 Task: Create a section Lightning Strike and in the section, add a milestone ISO 27001 Certification in the project Brighten
Action: Mouse moved to (718, 451)
Screenshot: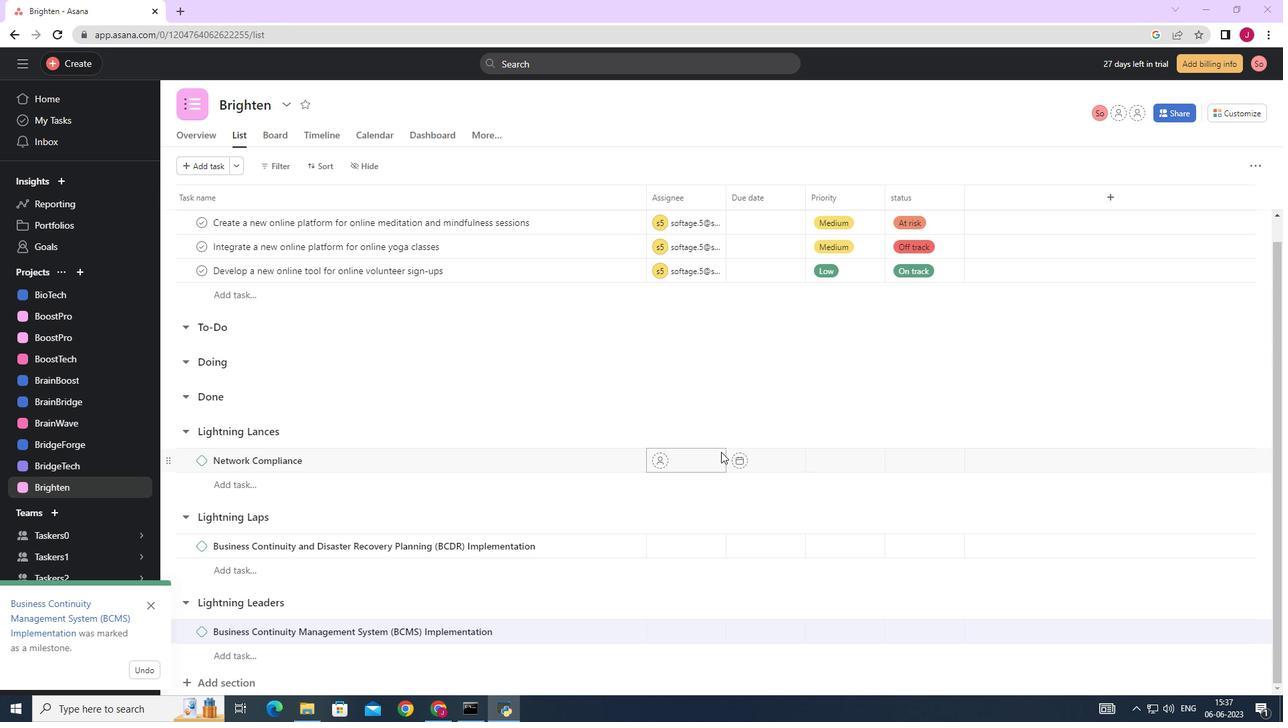 
Action: Mouse scrolled (720, 451) with delta (0, 0)
Screenshot: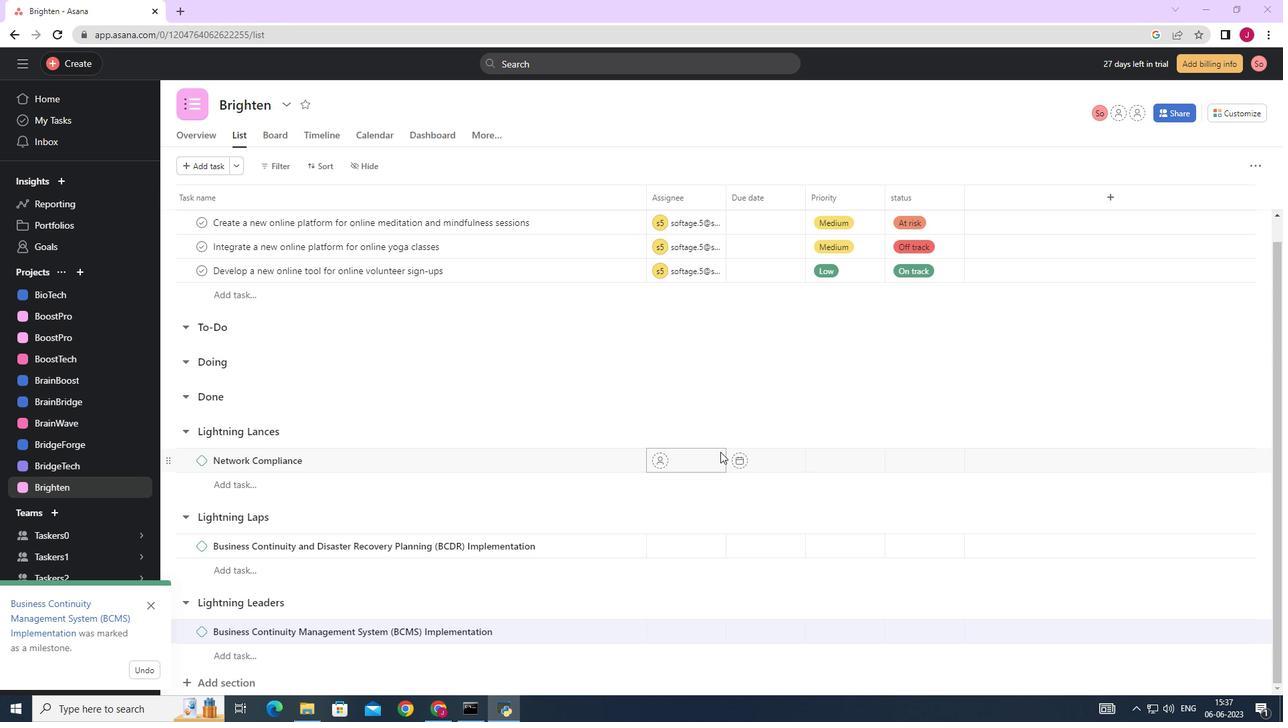 
Action: Mouse moved to (718, 451)
Screenshot: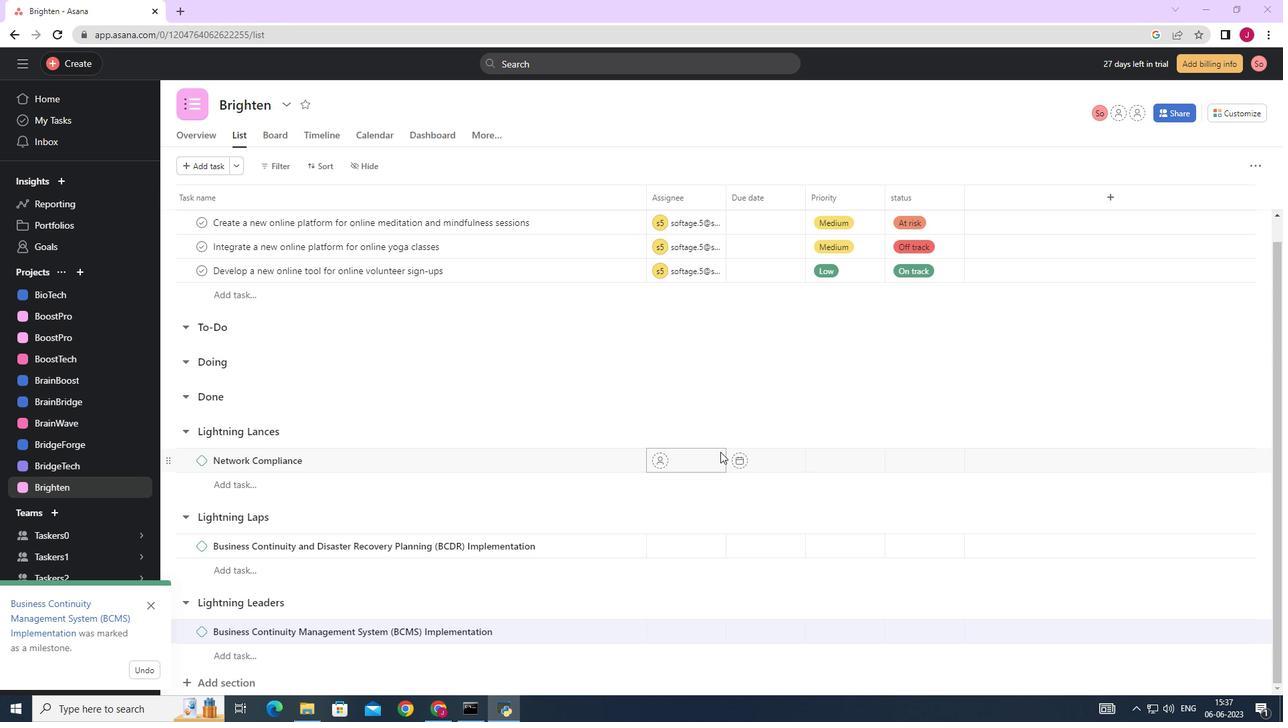 
Action: Mouse scrolled (718, 451) with delta (0, 0)
Screenshot: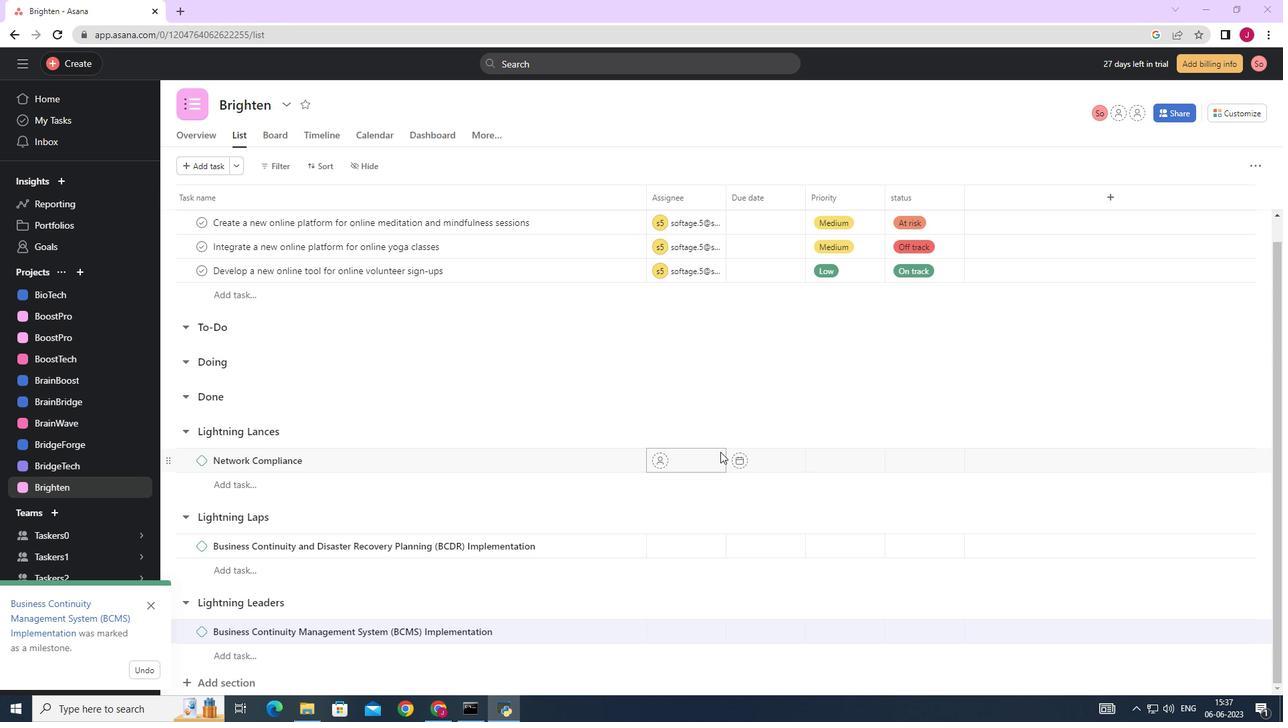 
Action: Mouse scrolled (718, 451) with delta (0, 0)
Screenshot: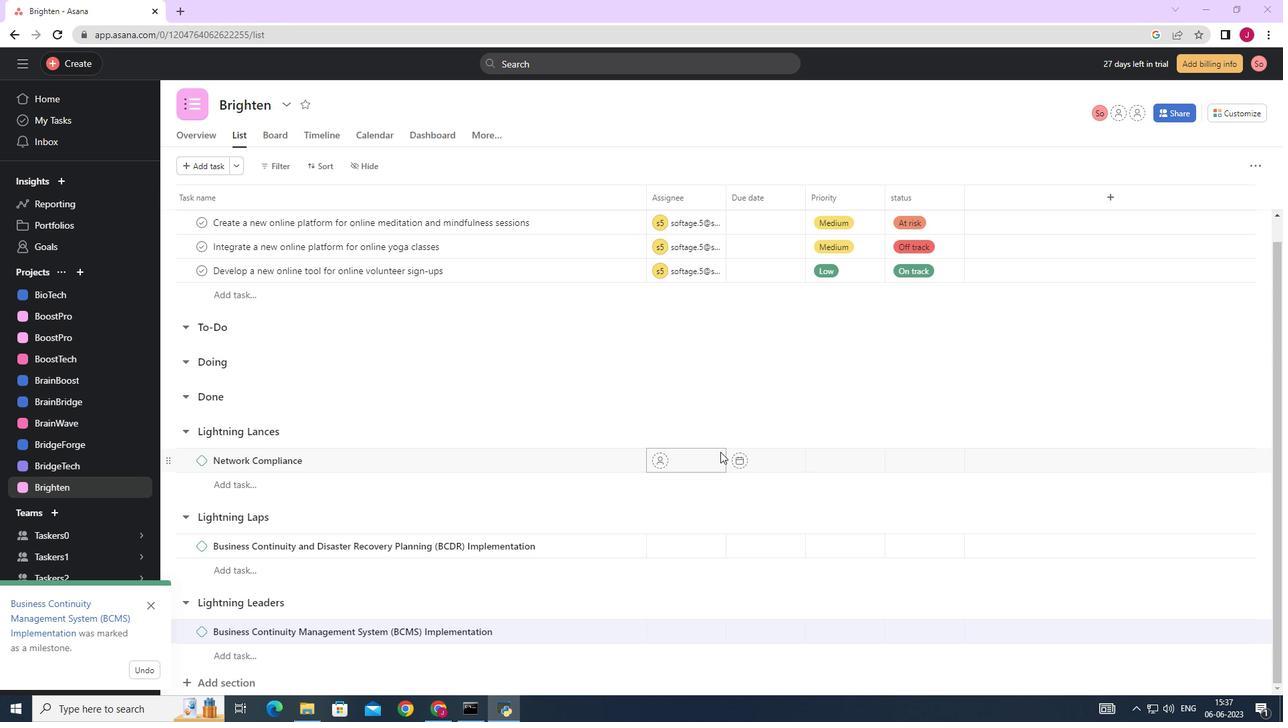 
Action: Mouse moved to (607, 510)
Screenshot: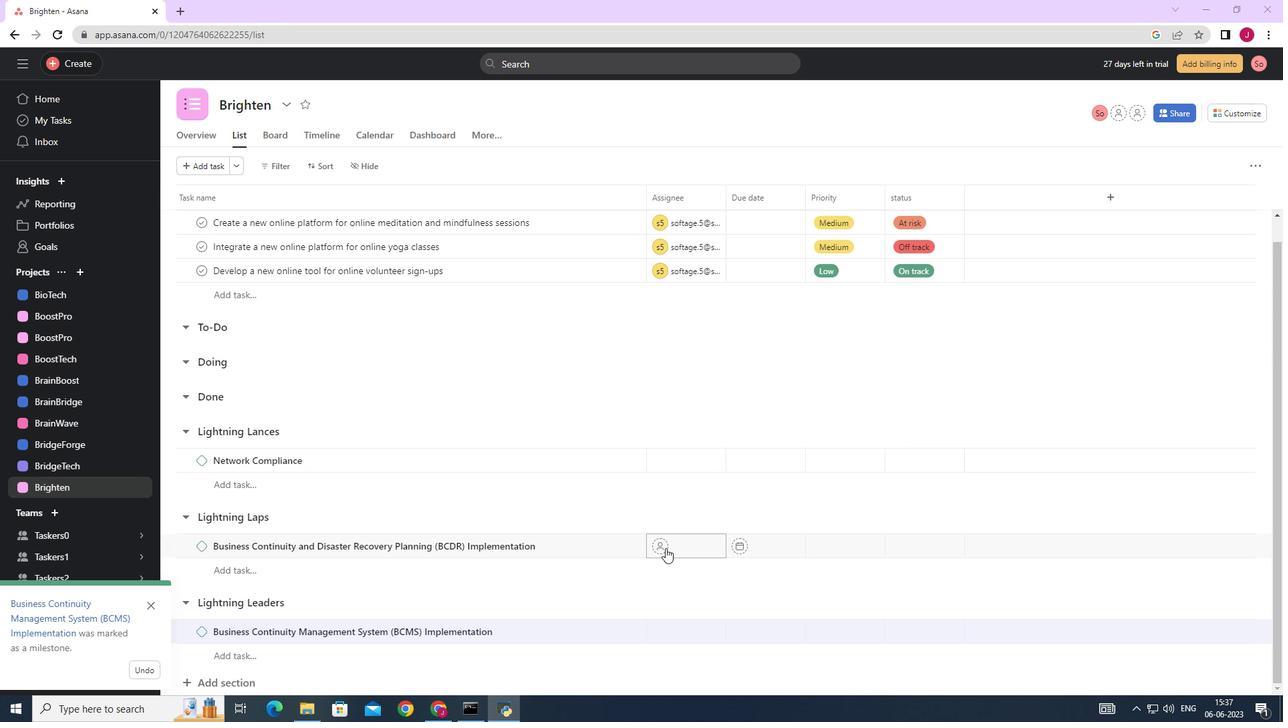 
Action: Mouse scrolled (607, 510) with delta (0, 0)
Screenshot: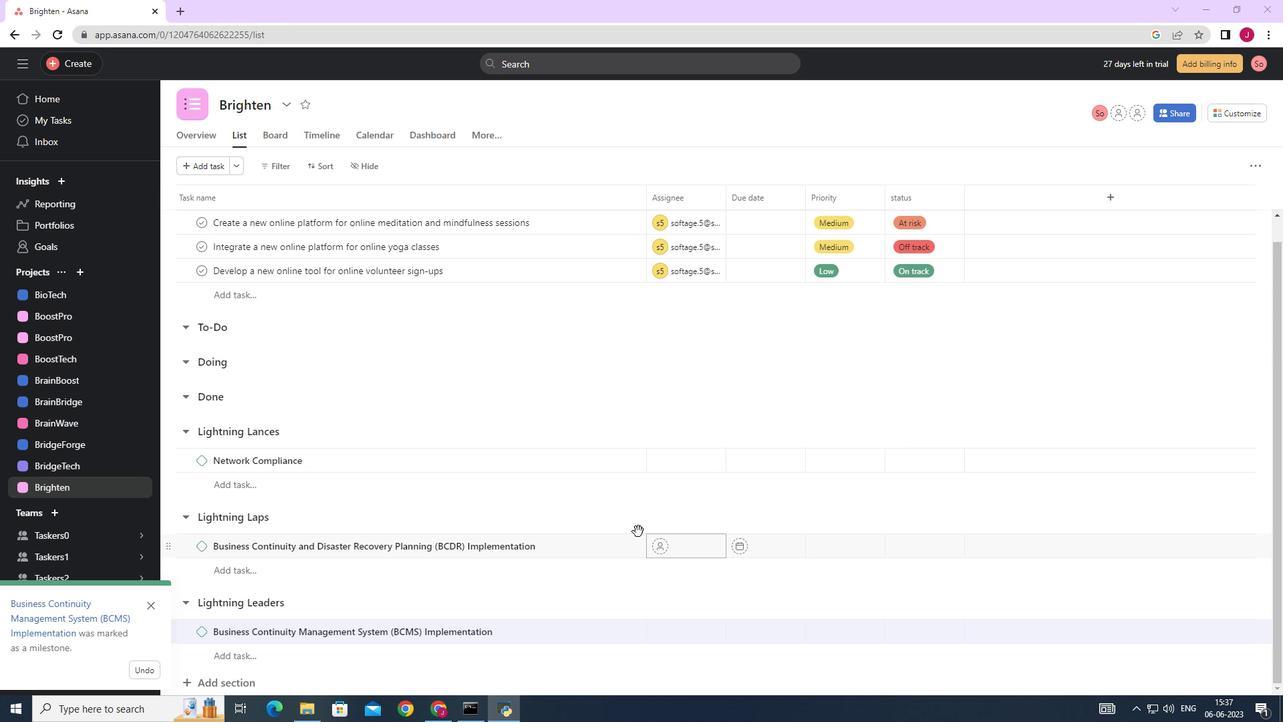 
Action: Mouse moved to (607, 510)
Screenshot: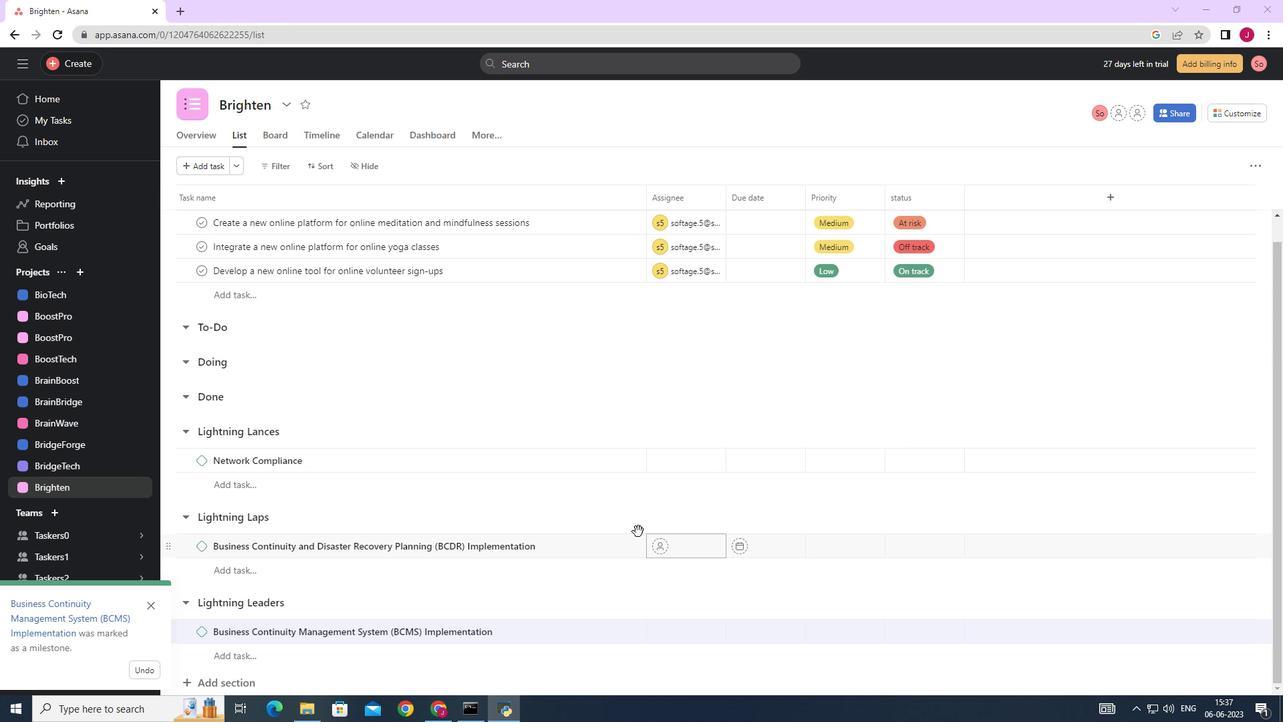 
Action: Mouse scrolled (607, 510) with delta (0, 0)
Screenshot: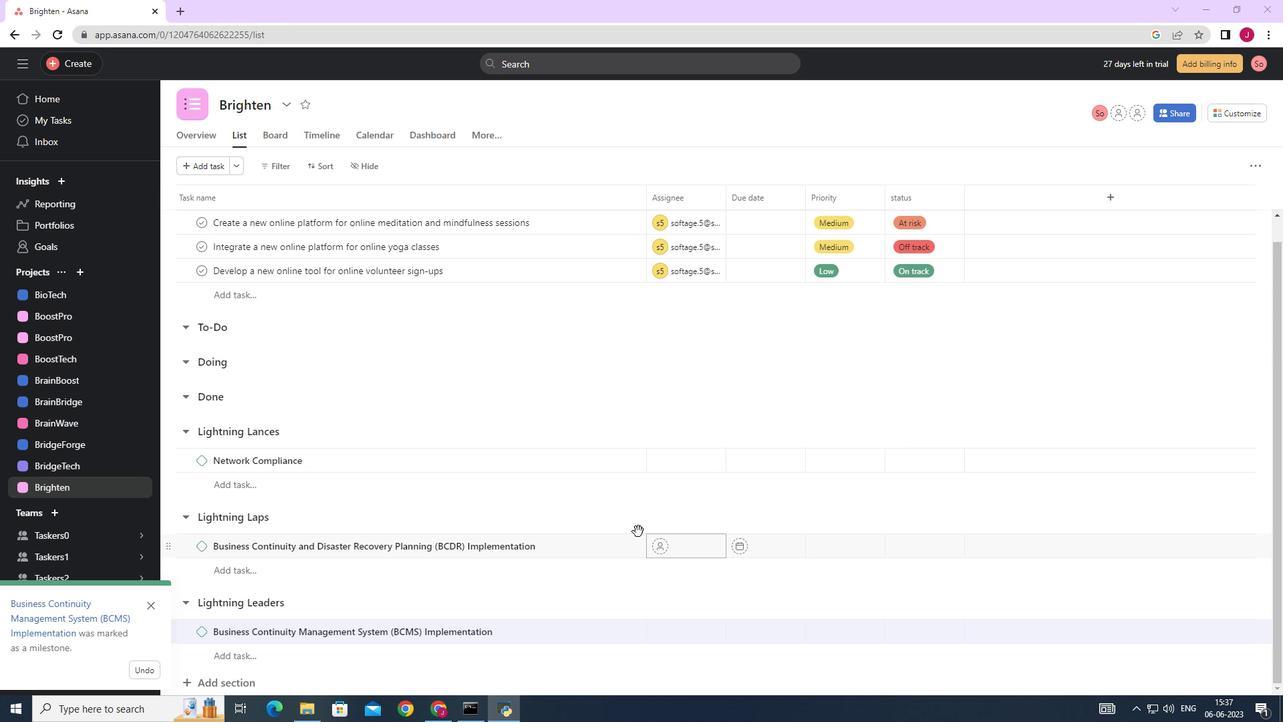 
Action: Mouse scrolled (607, 510) with delta (0, 0)
Screenshot: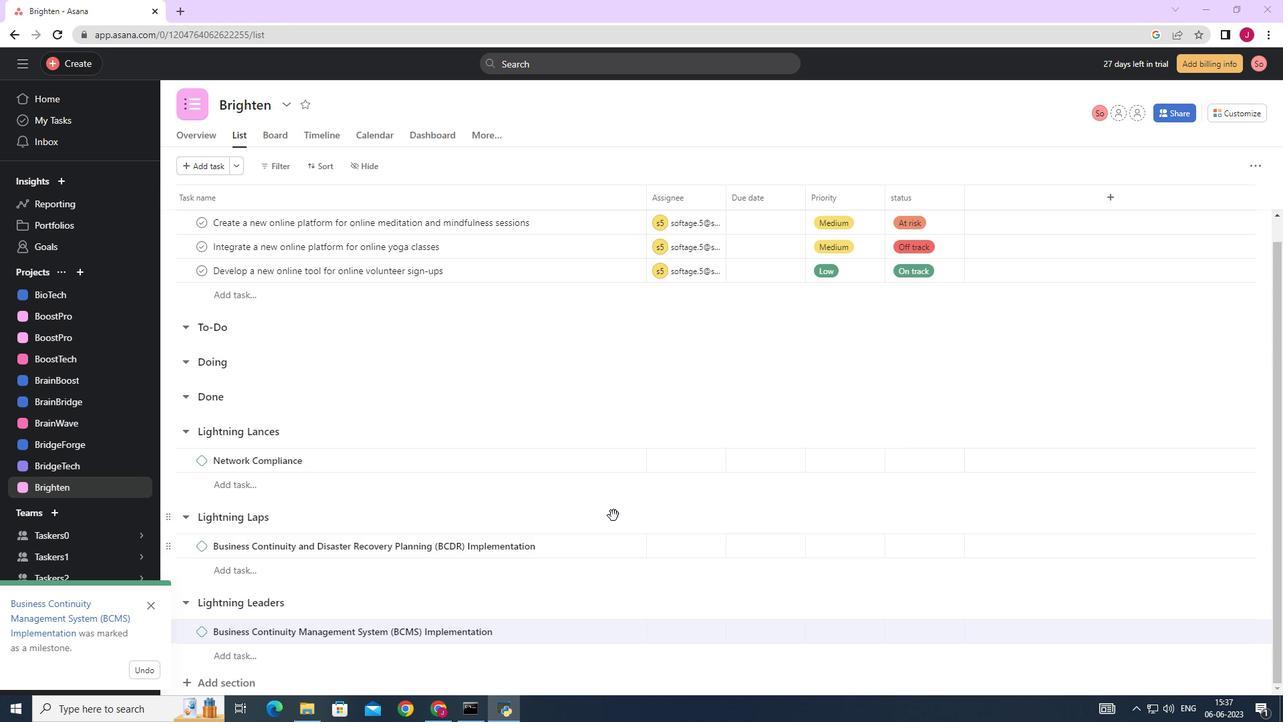 
Action: Mouse scrolled (607, 510) with delta (0, 0)
Screenshot: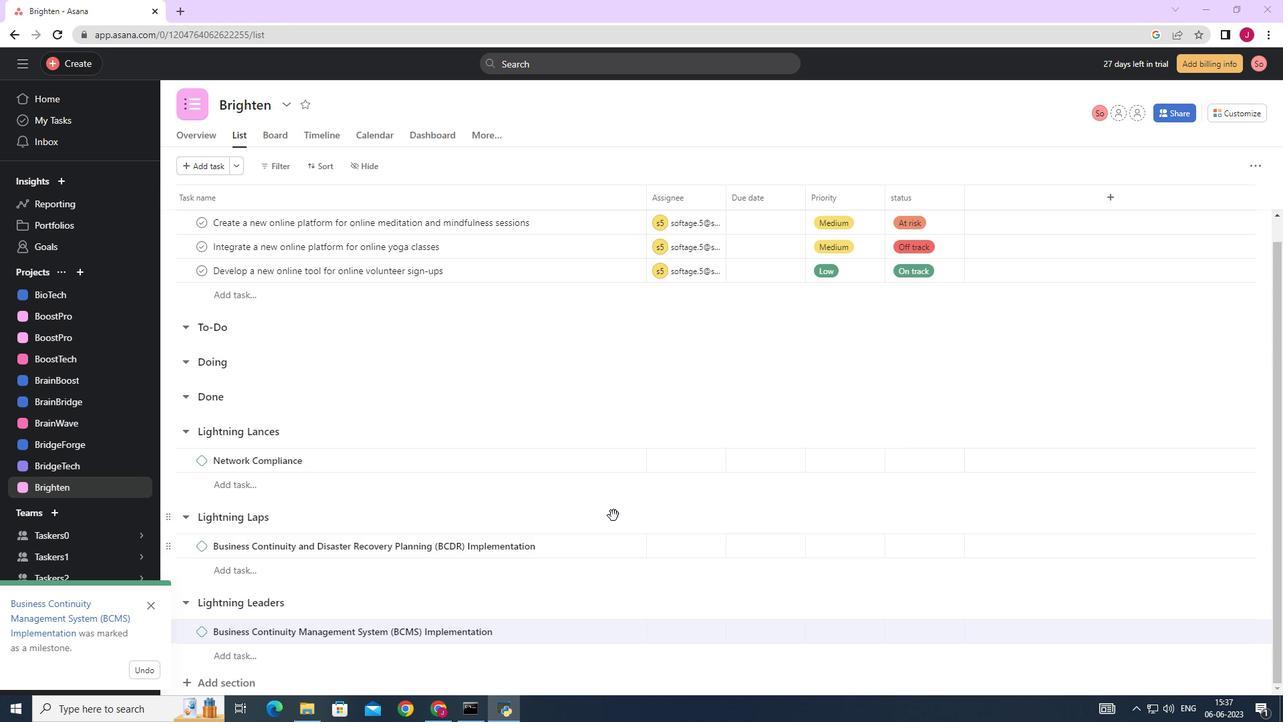 
Action: Mouse moved to (606, 508)
Screenshot: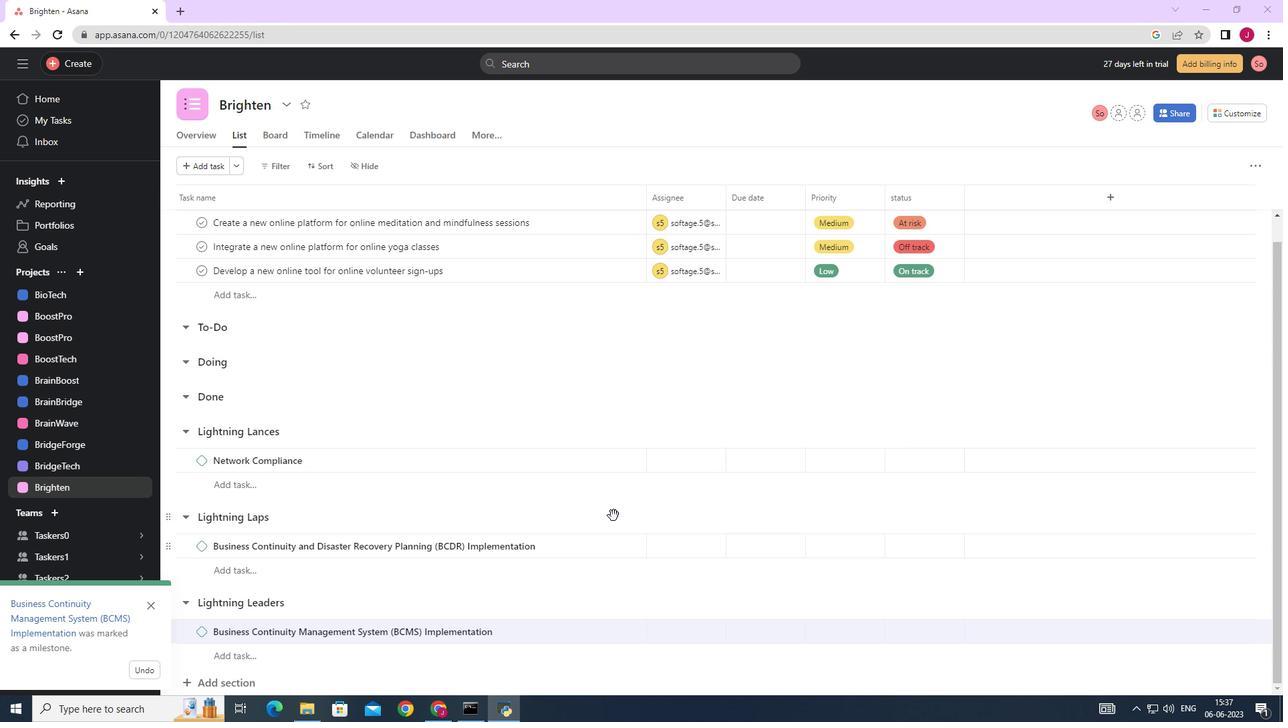 
Action: Mouse scrolled (606, 507) with delta (0, 0)
Screenshot: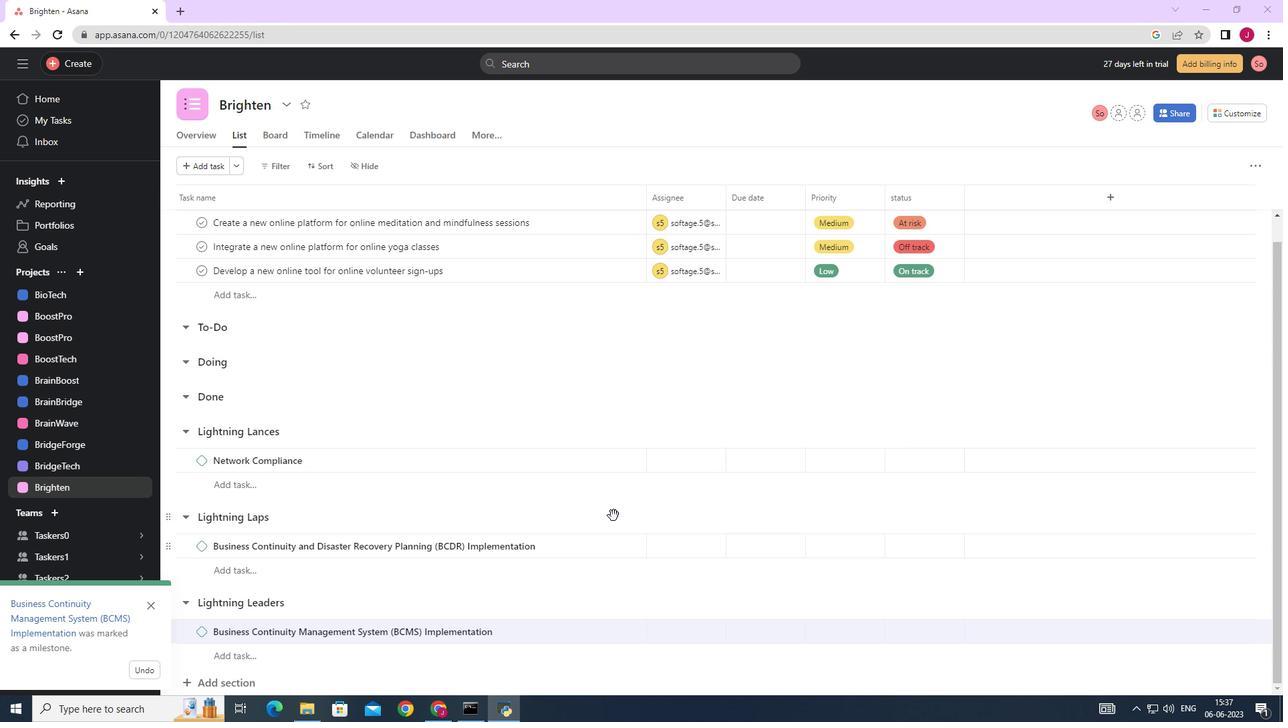 
Action: Mouse moved to (602, 504)
Screenshot: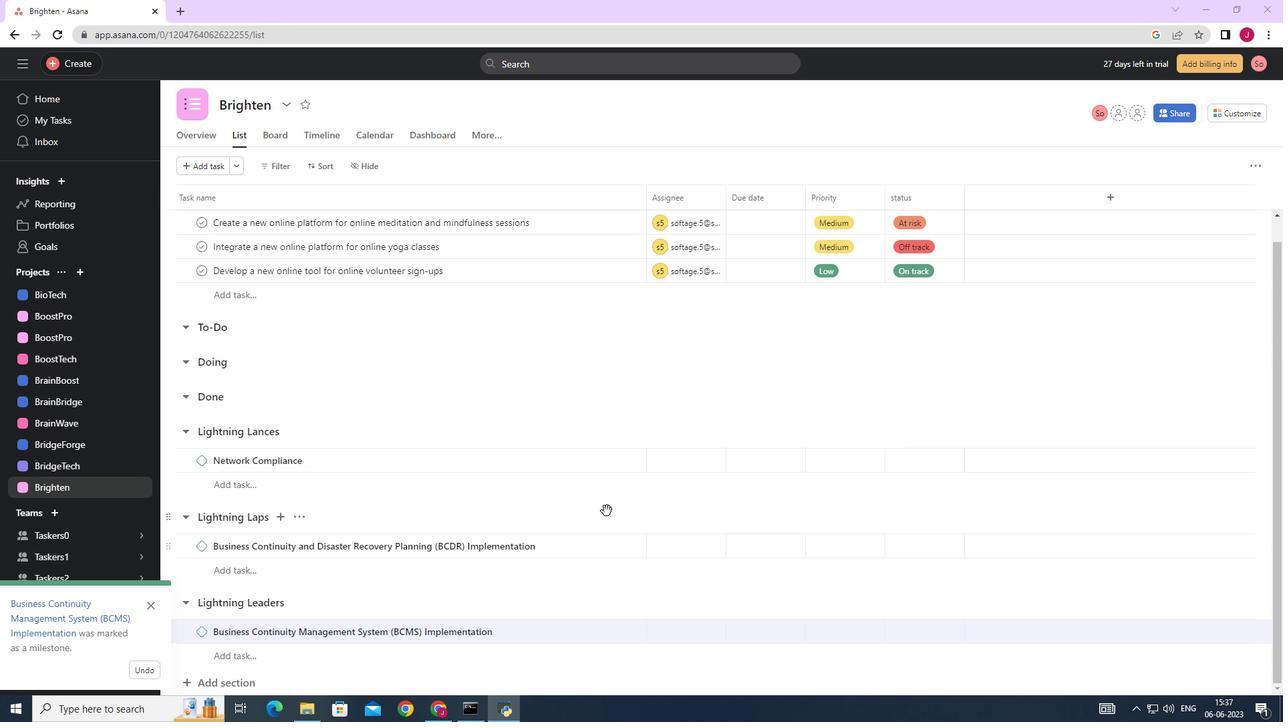 
Action: Mouse scrolled (602, 504) with delta (0, 0)
Screenshot: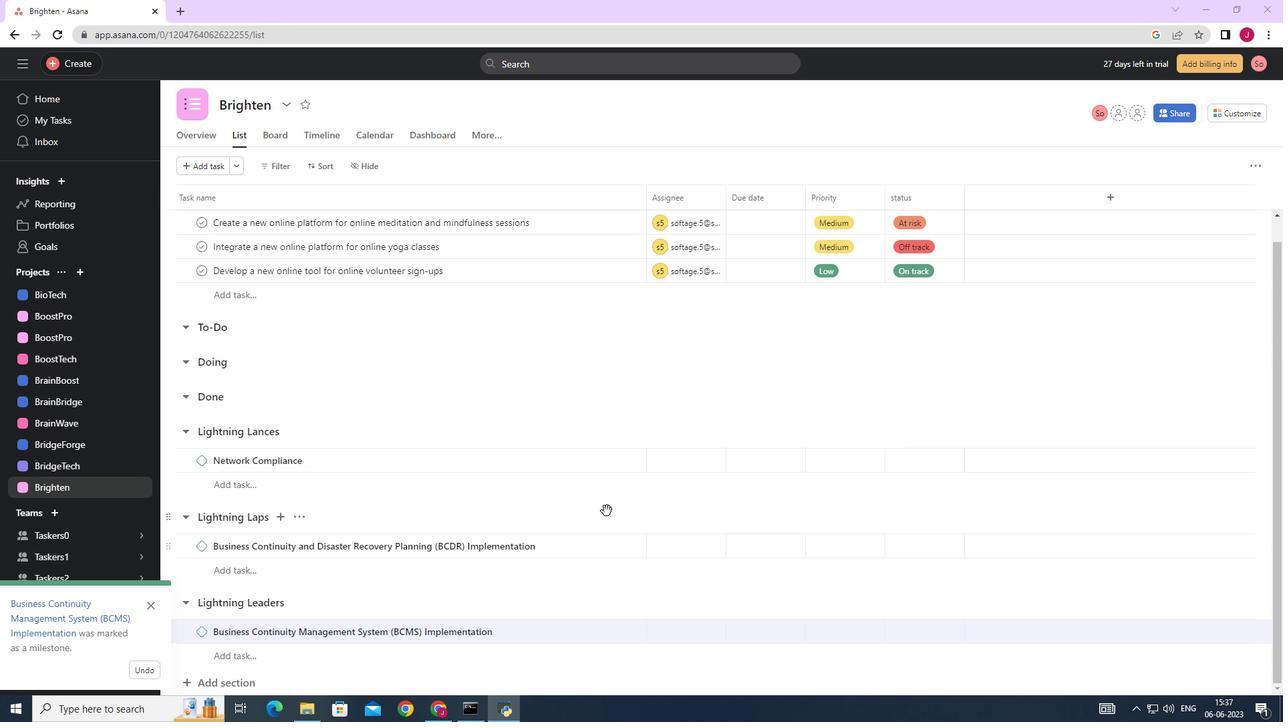 
Action: Mouse moved to (155, 603)
Screenshot: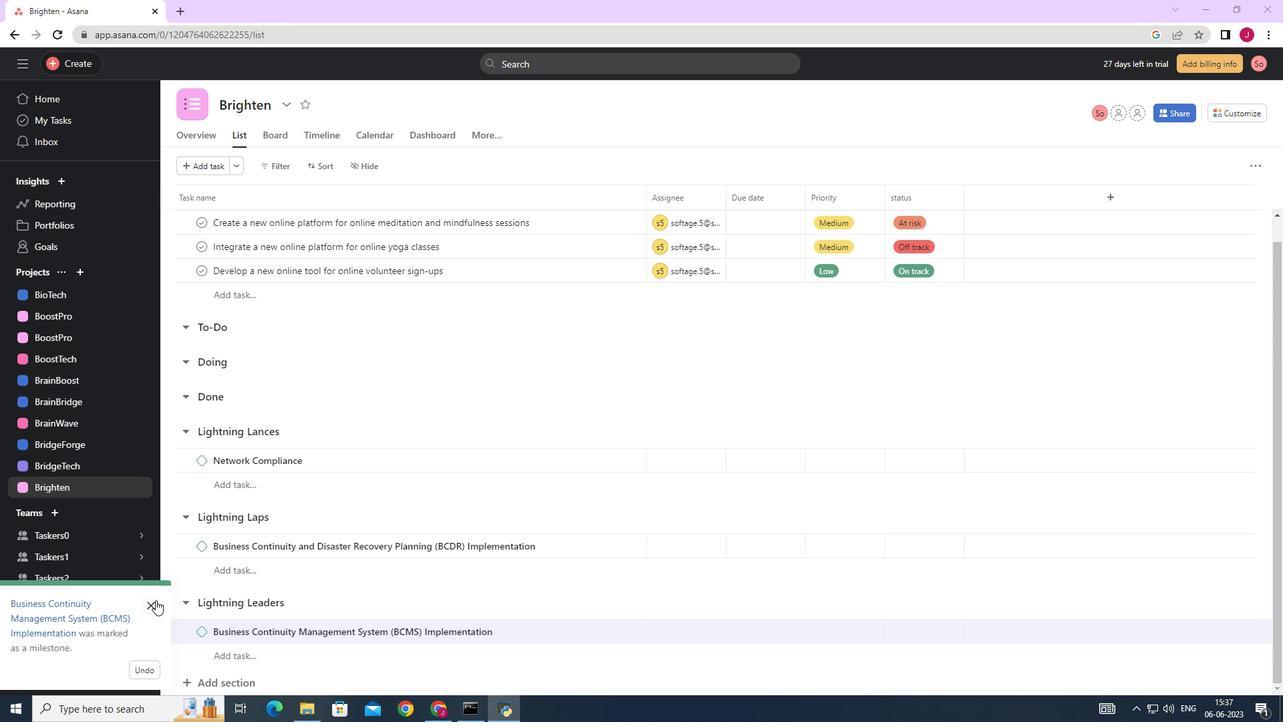 
Action: Mouse pressed left at (155, 603)
Screenshot: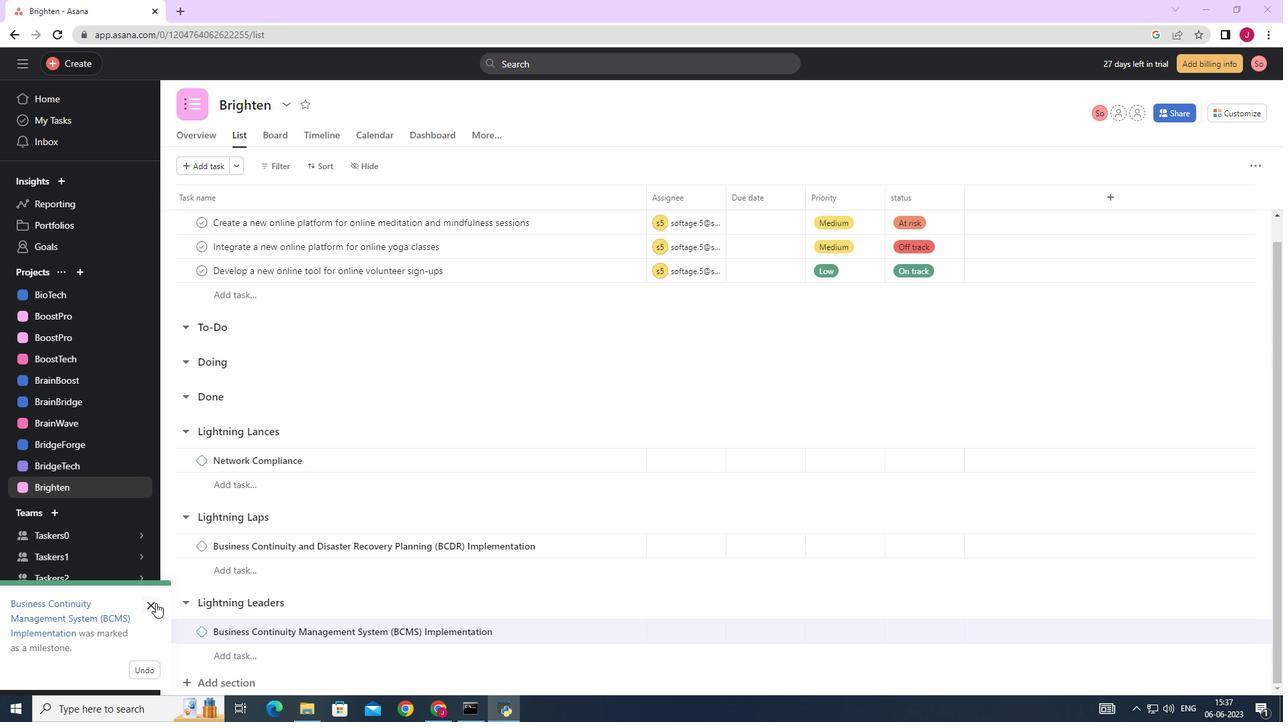 
Action: Mouse moved to (326, 560)
Screenshot: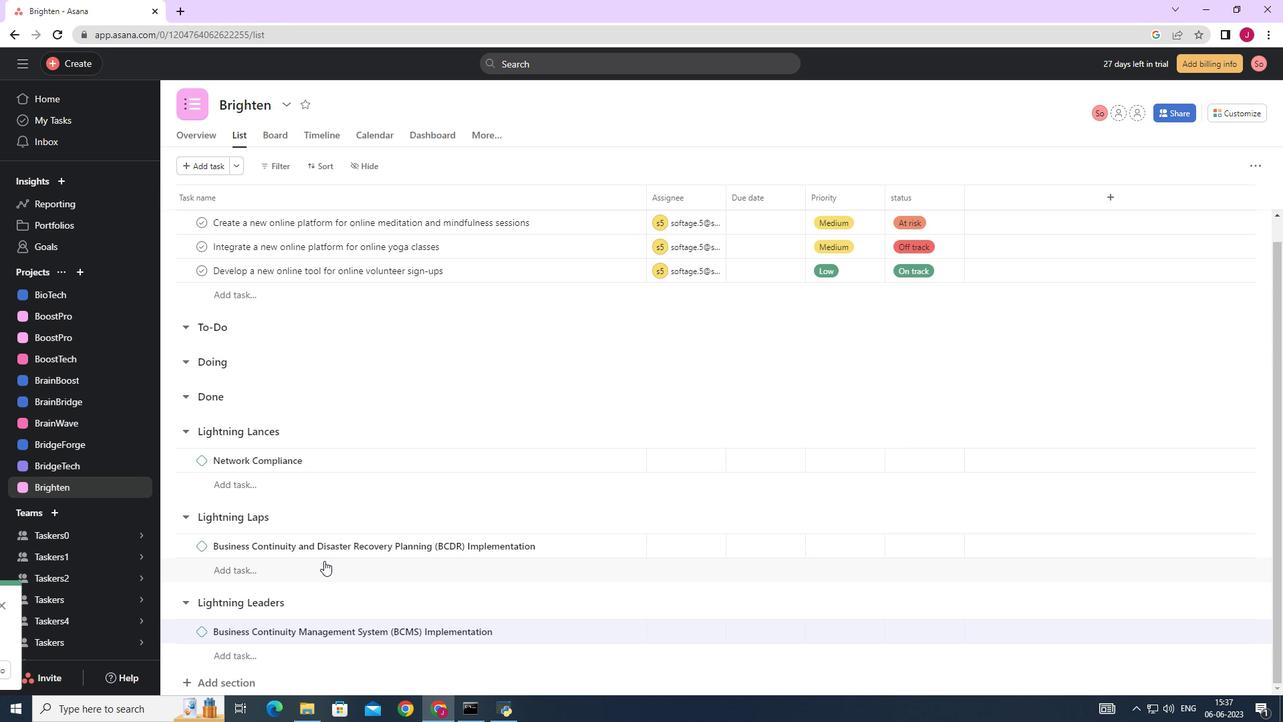 
Action: Mouse scrolled (326, 559) with delta (0, 0)
Screenshot: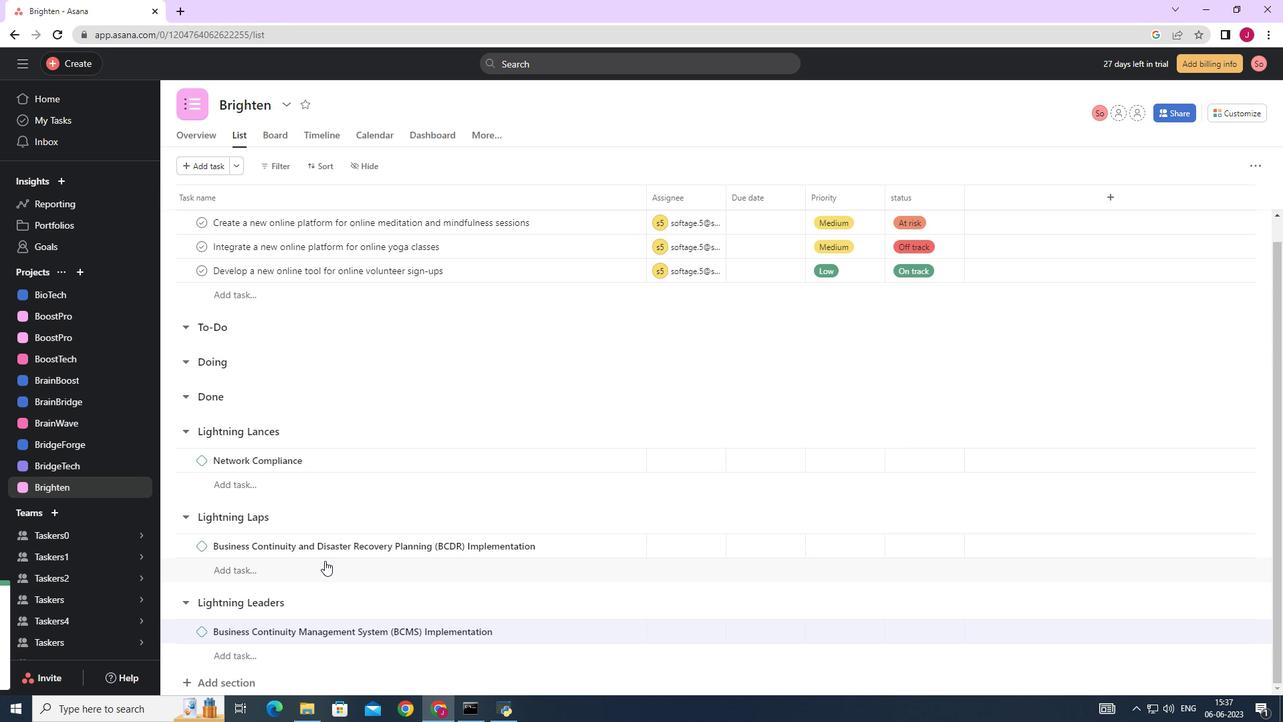 
Action: Mouse scrolled (326, 559) with delta (0, 0)
Screenshot: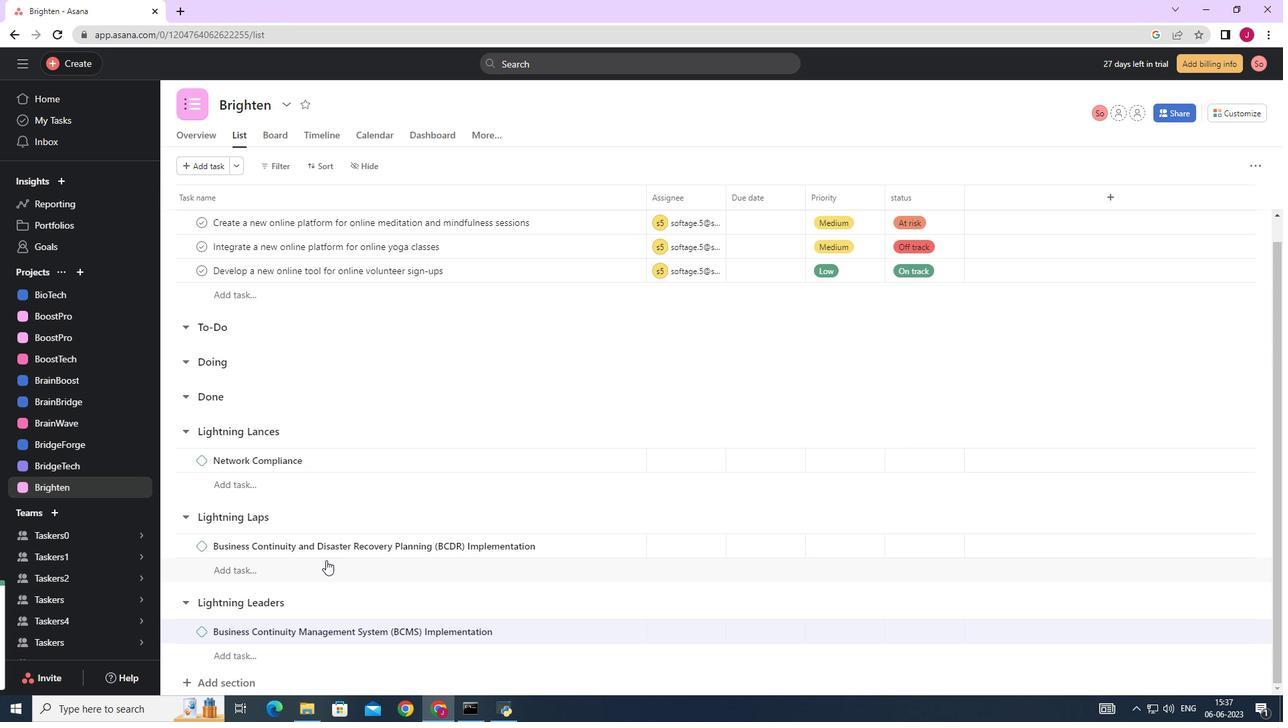 
Action: Mouse scrolled (326, 559) with delta (0, 0)
Screenshot: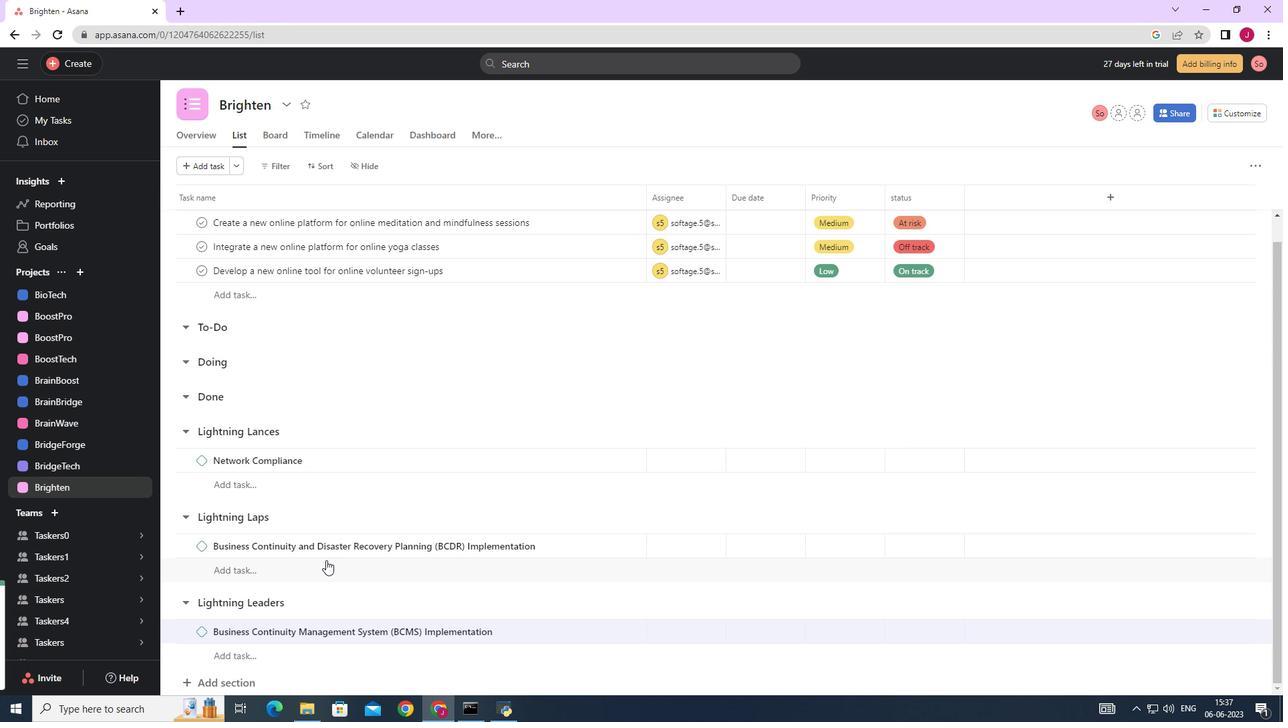 
Action: Mouse scrolled (326, 559) with delta (0, 0)
Screenshot: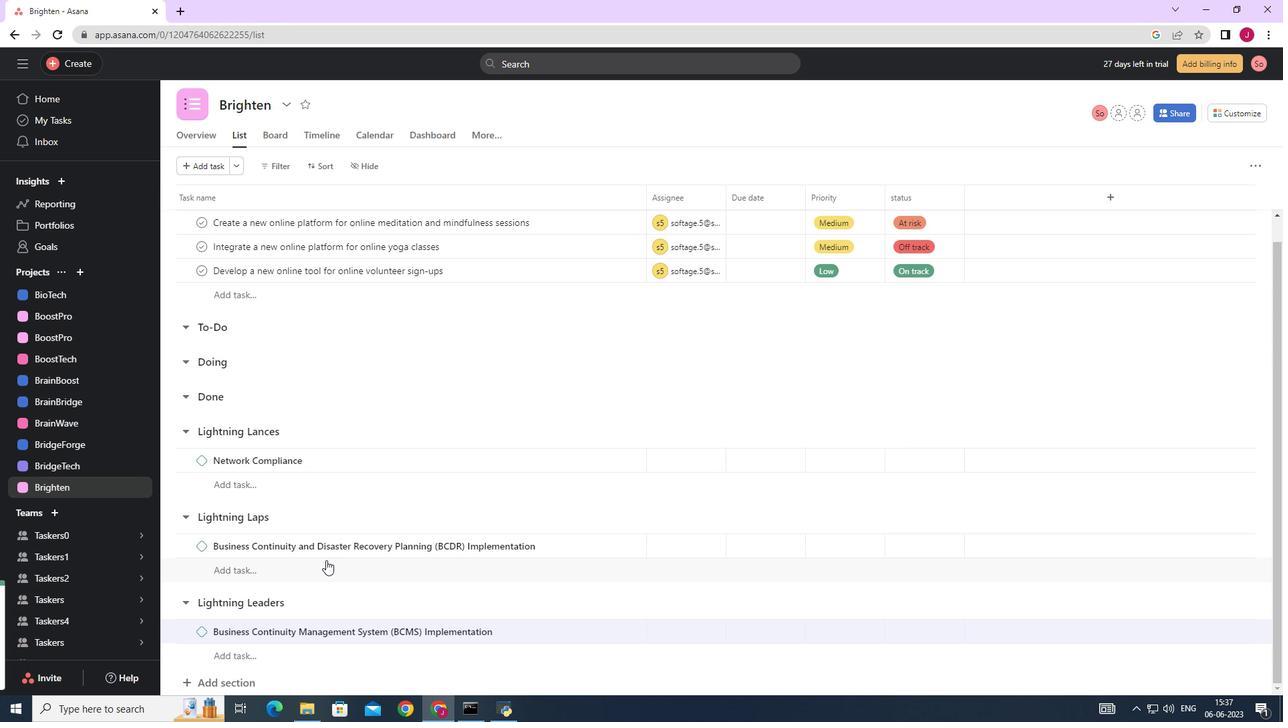 
Action: Mouse scrolled (326, 559) with delta (0, 0)
Screenshot: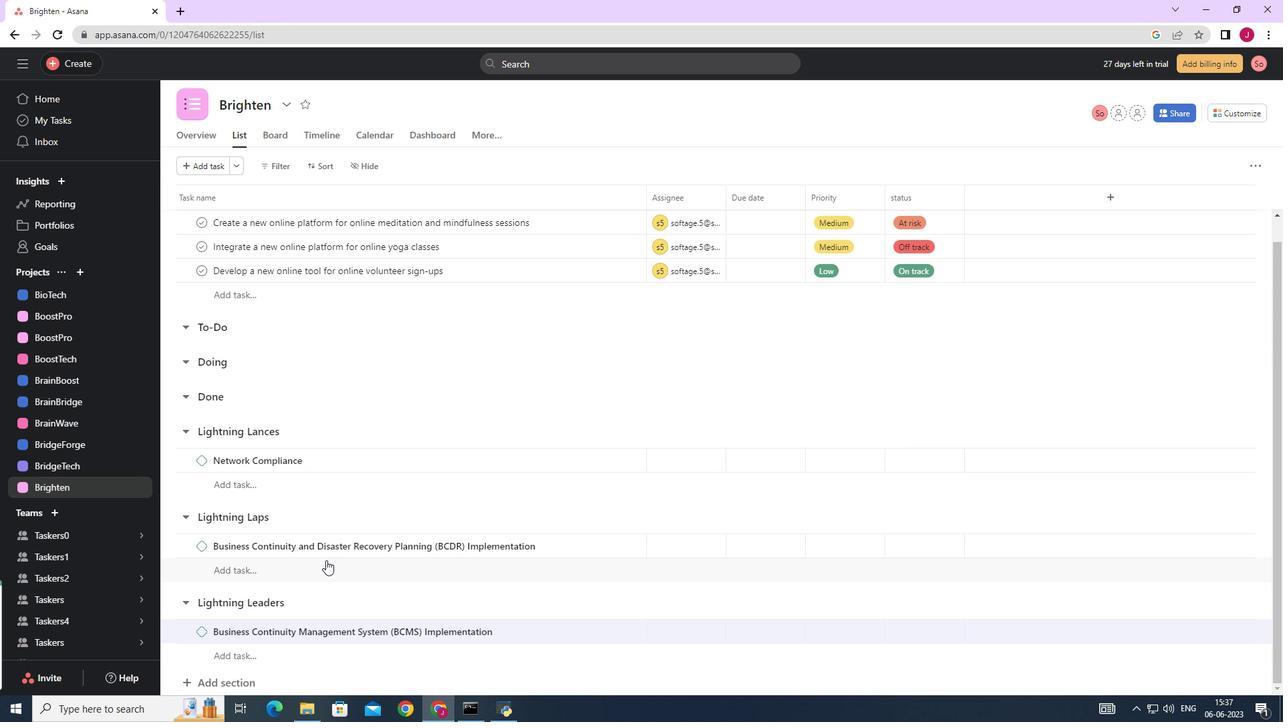 
Action: Mouse moved to (236, 678)
Screenshot: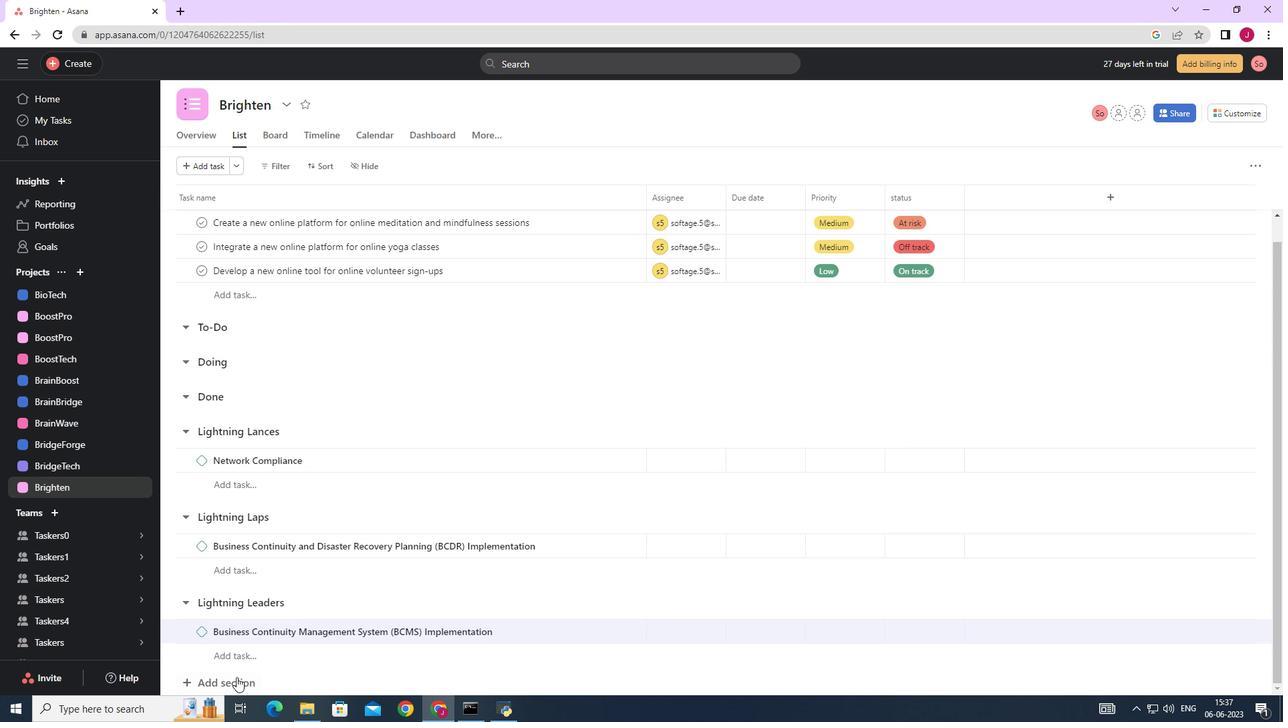 
Action: Mouse pressed left at (236, 678)
Screenshot: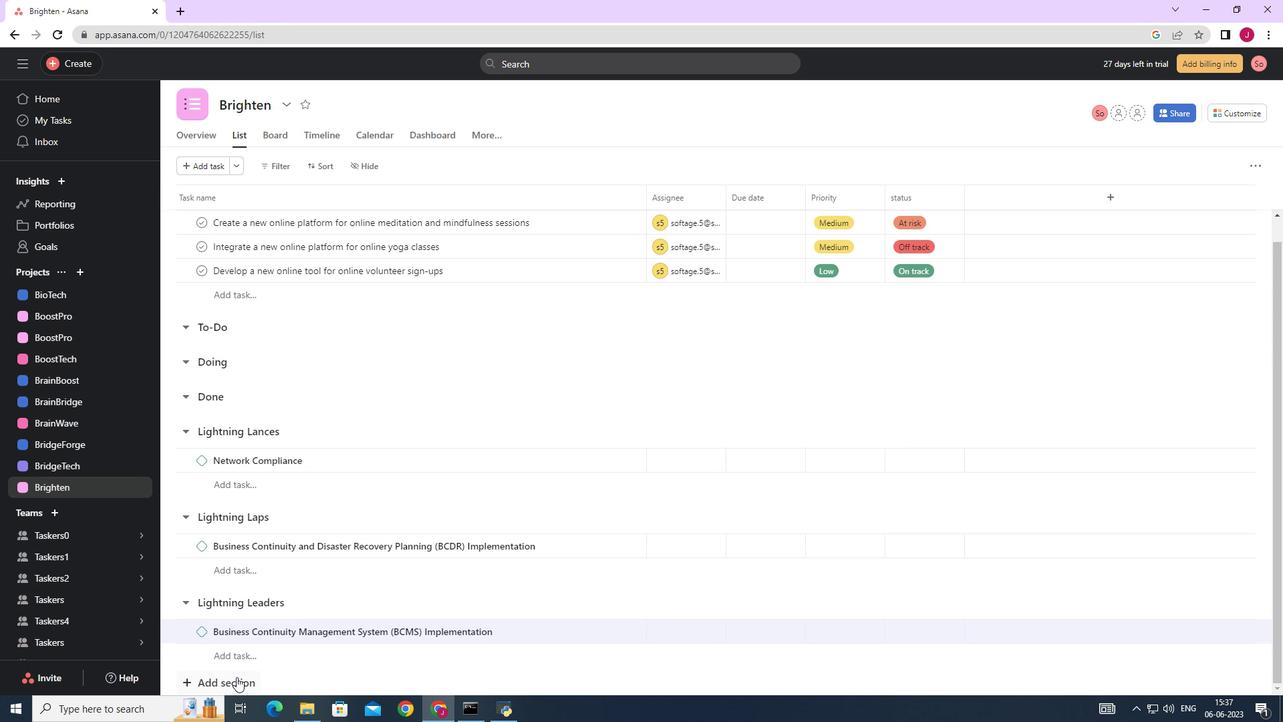 
Action: Mouse moved to (247, 672)
Screenshot: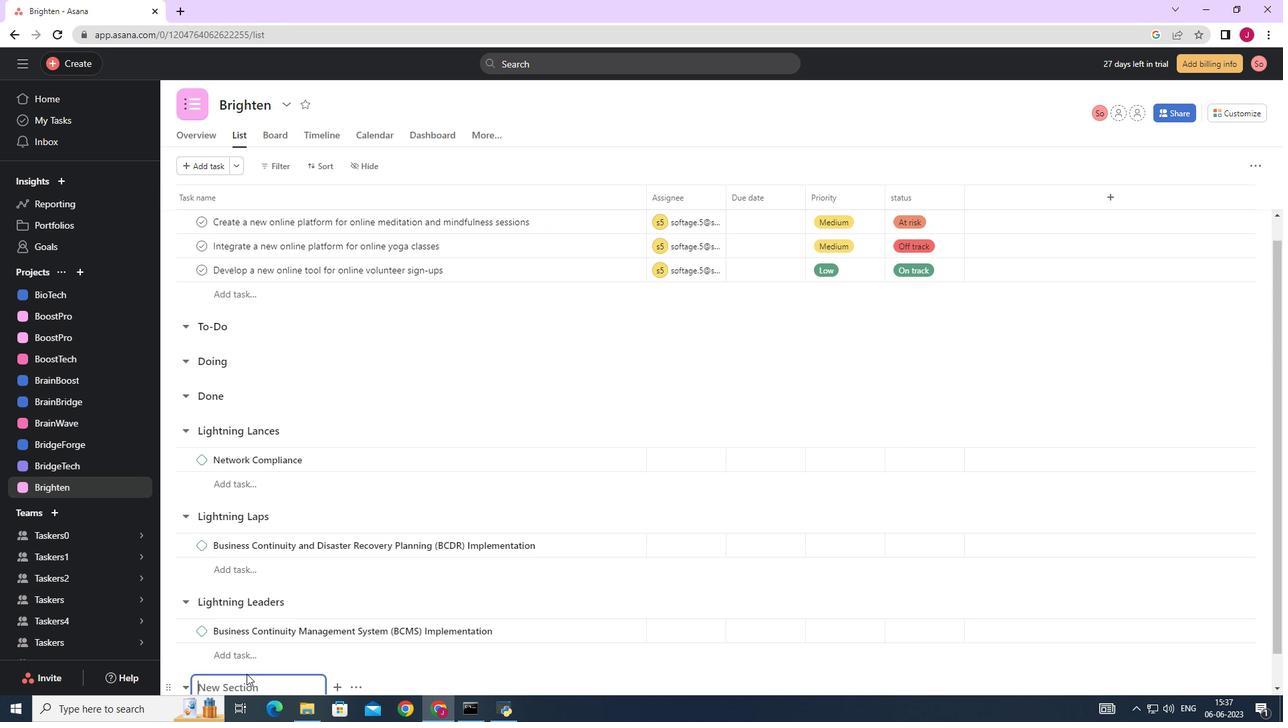 
Action: Mouse scrolled (247, 671) with delta (0, 0)
Screenshot: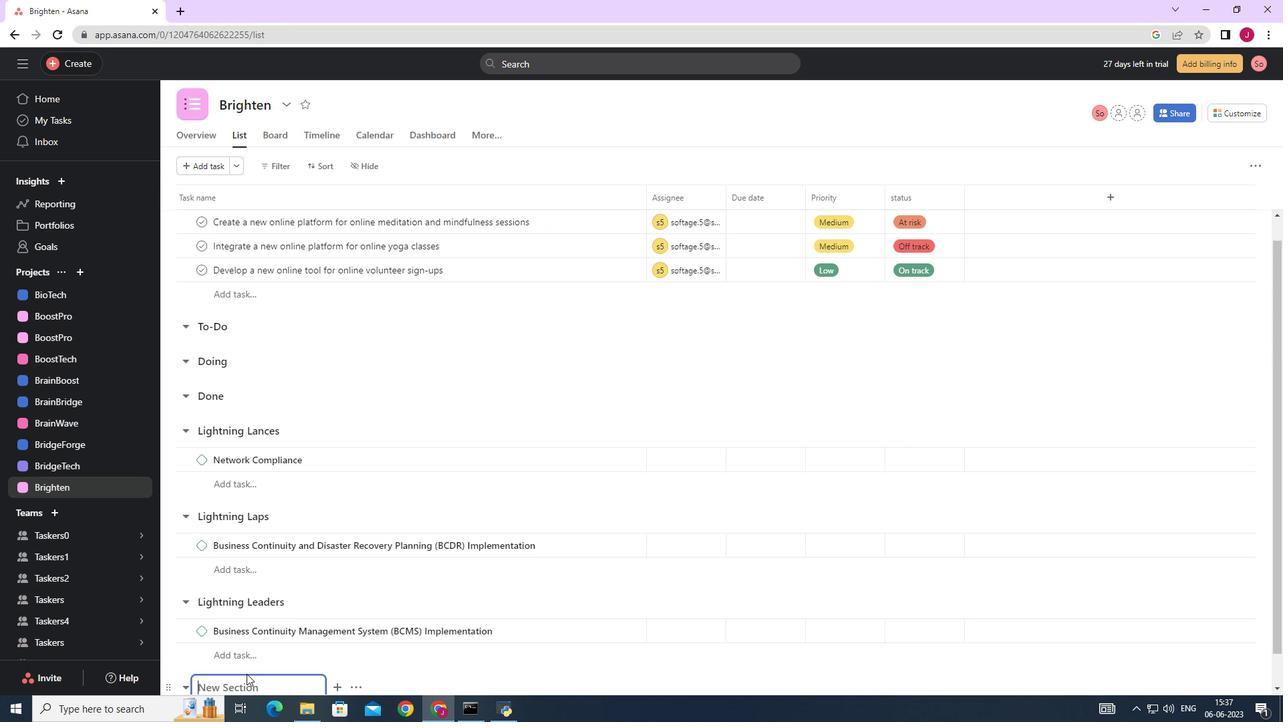 
Action: Mouse scrolled (247, 671) with delta (0, 0)
Screenshot: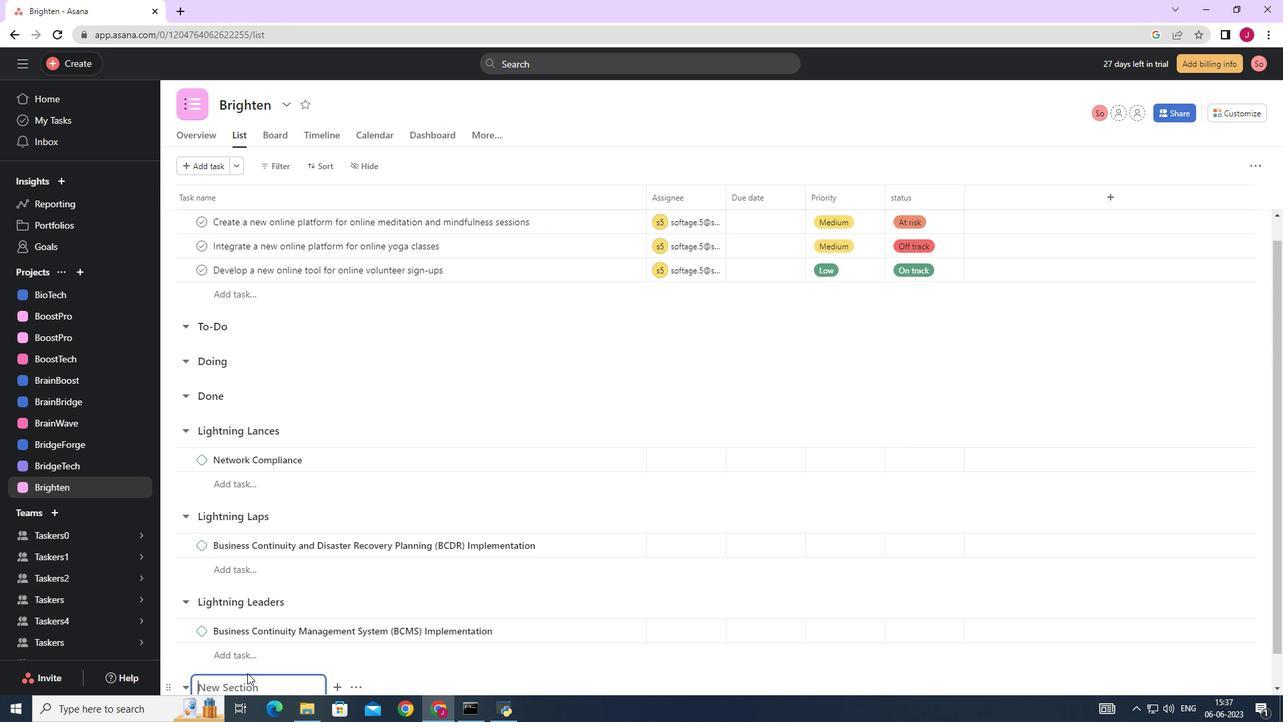 
Action: Mouse scrolled (247, 671) with delta (0, 0)
Screenshot: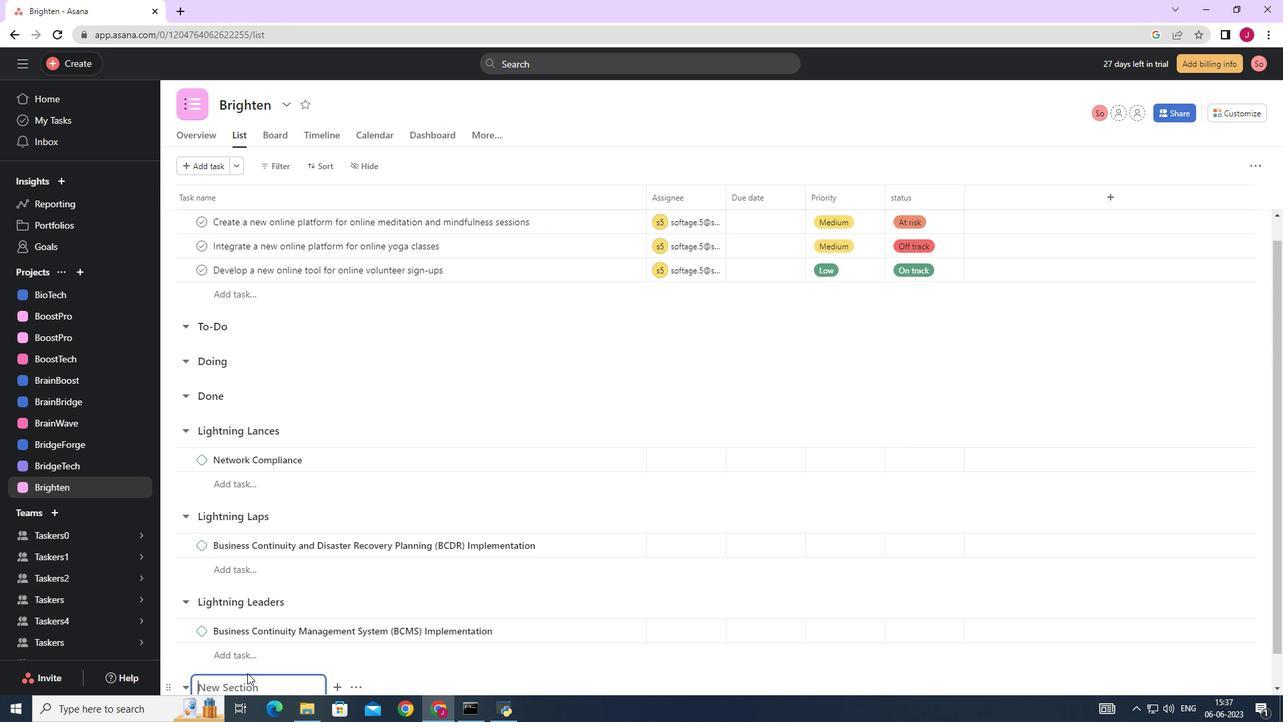 
Action: Mouse scrolled (247, 671) with delta (0, 0)
Screenshot: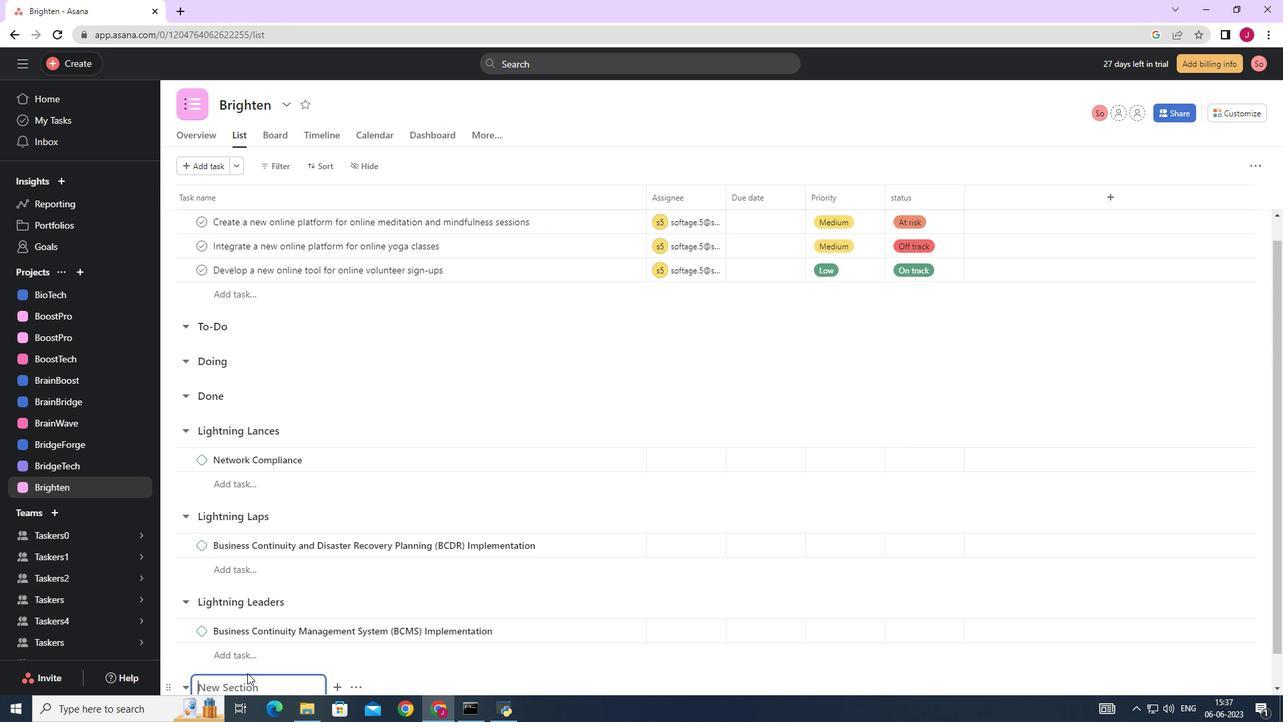 
Action: Mouse scrolled (247, 671) with delta (0, 0)
Screenshot: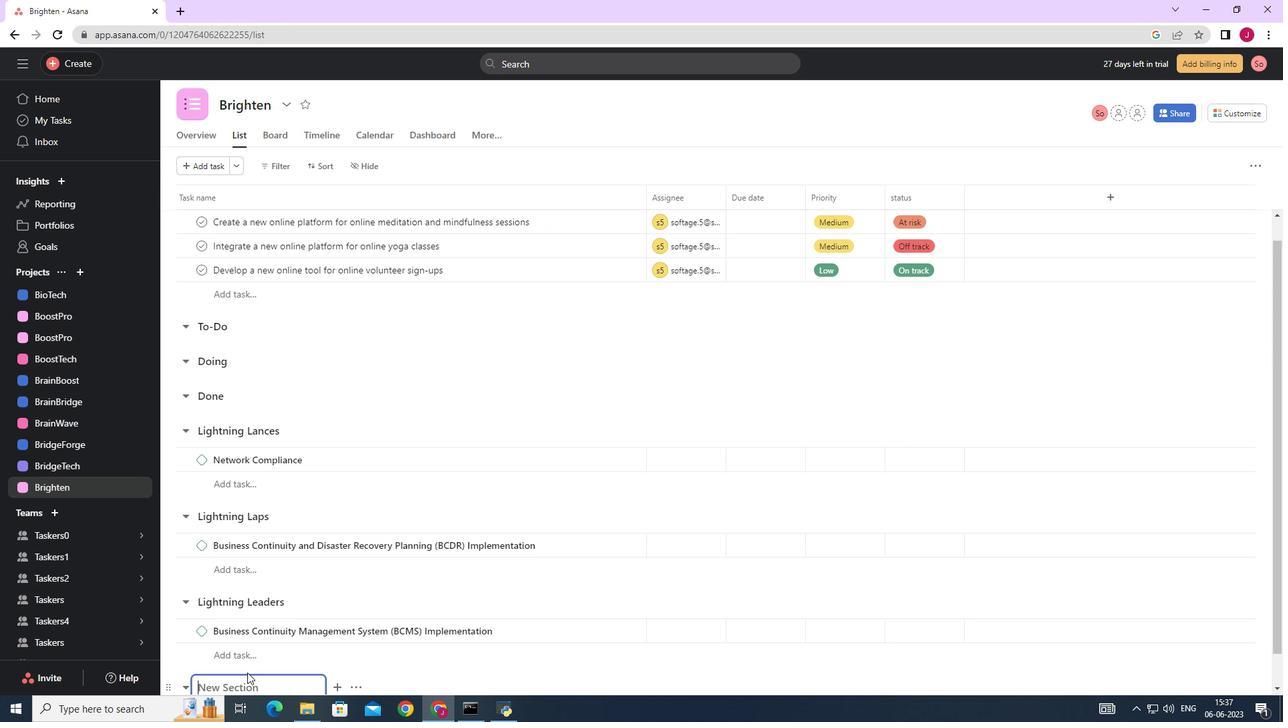 
Action: Mouse moved to (266, 654)
Screenshot: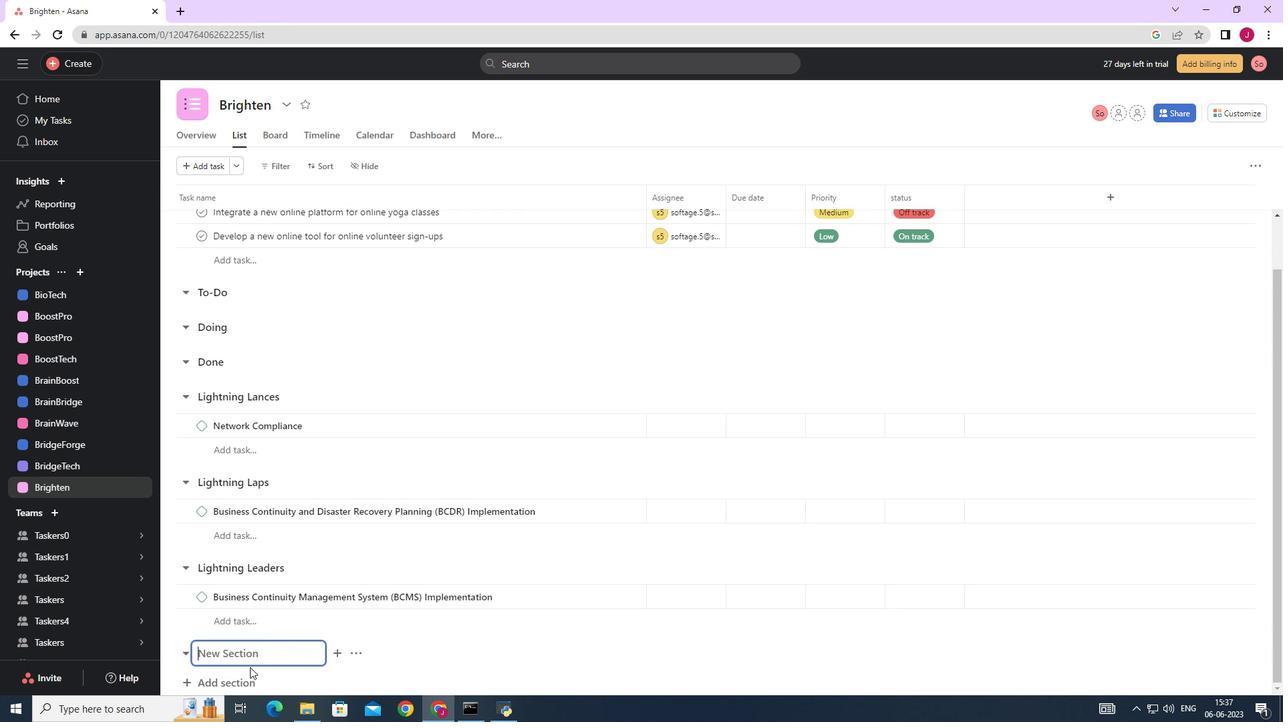 
Action: Mouse scrolled (266, 653) with delta (0, 0)
Screenshot: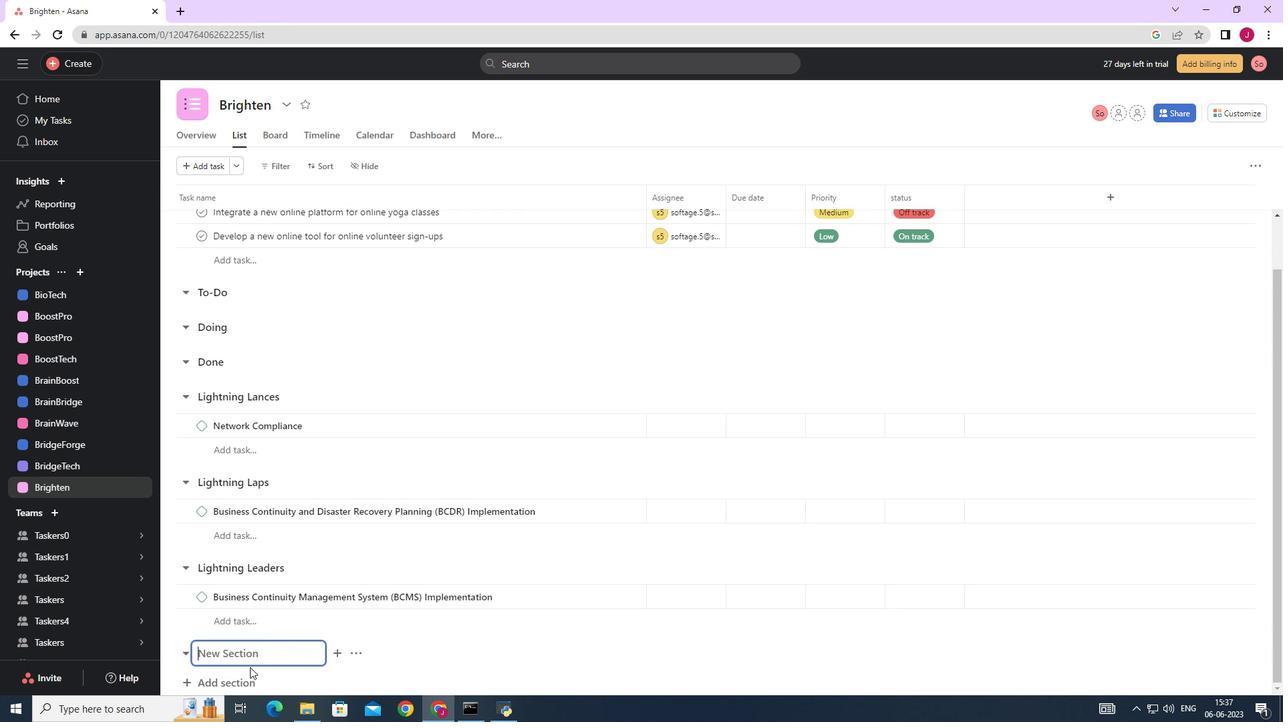 
Action: Mouse scrolled (266, 653) with delta (0, 0)
Screenshot: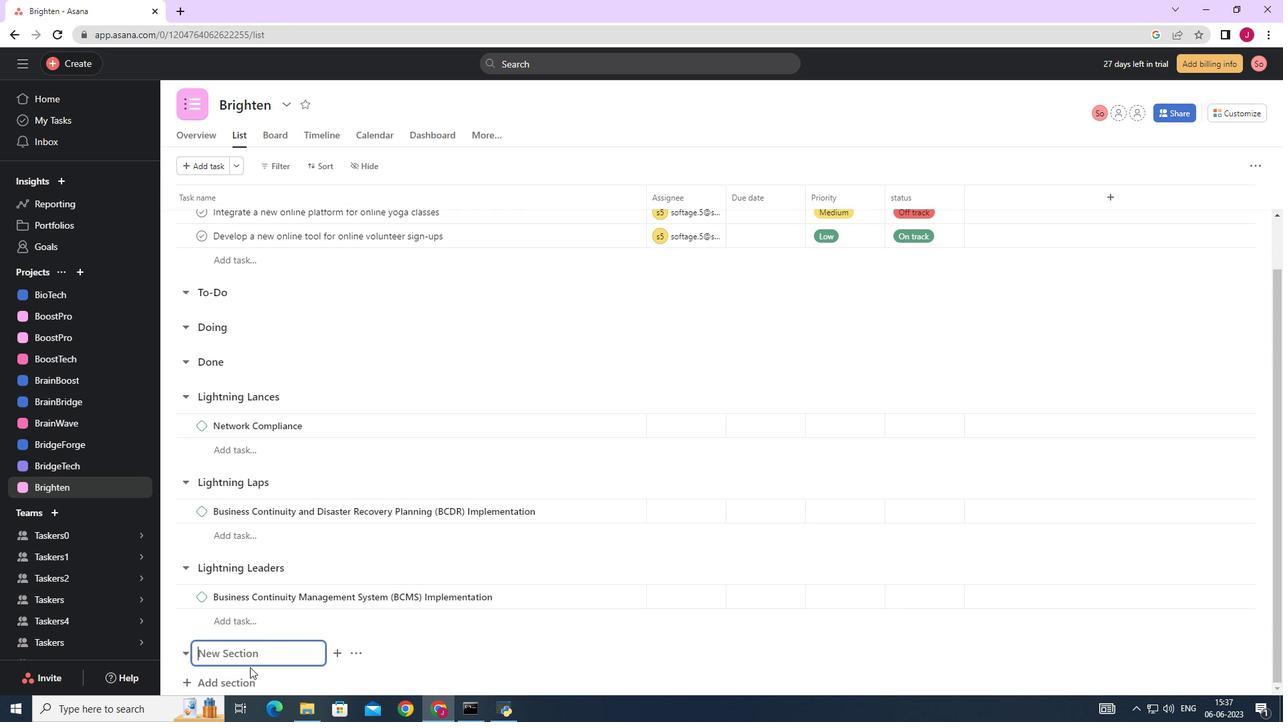 
Action: Mouse scrolled (266, 653) with delta (0, 0)
Screenshot: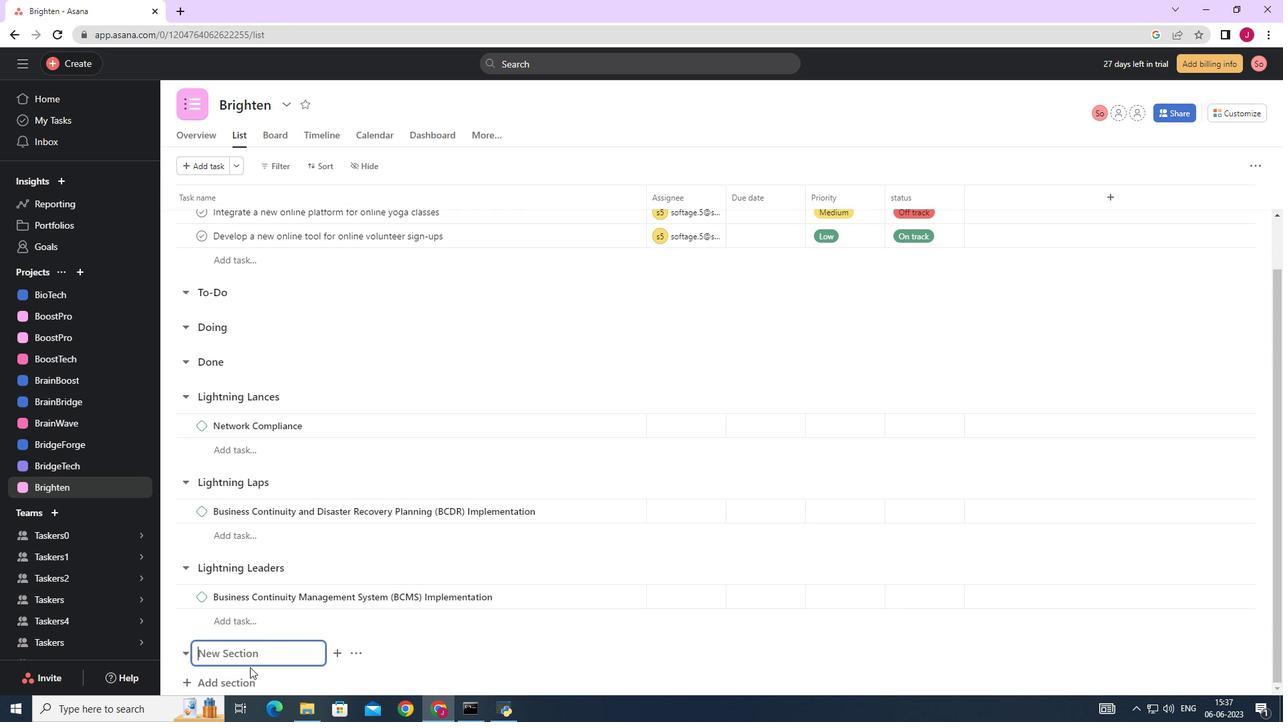 
Action: Mouse scrolled (266, 653) with delta (0, 0)
Screenshot: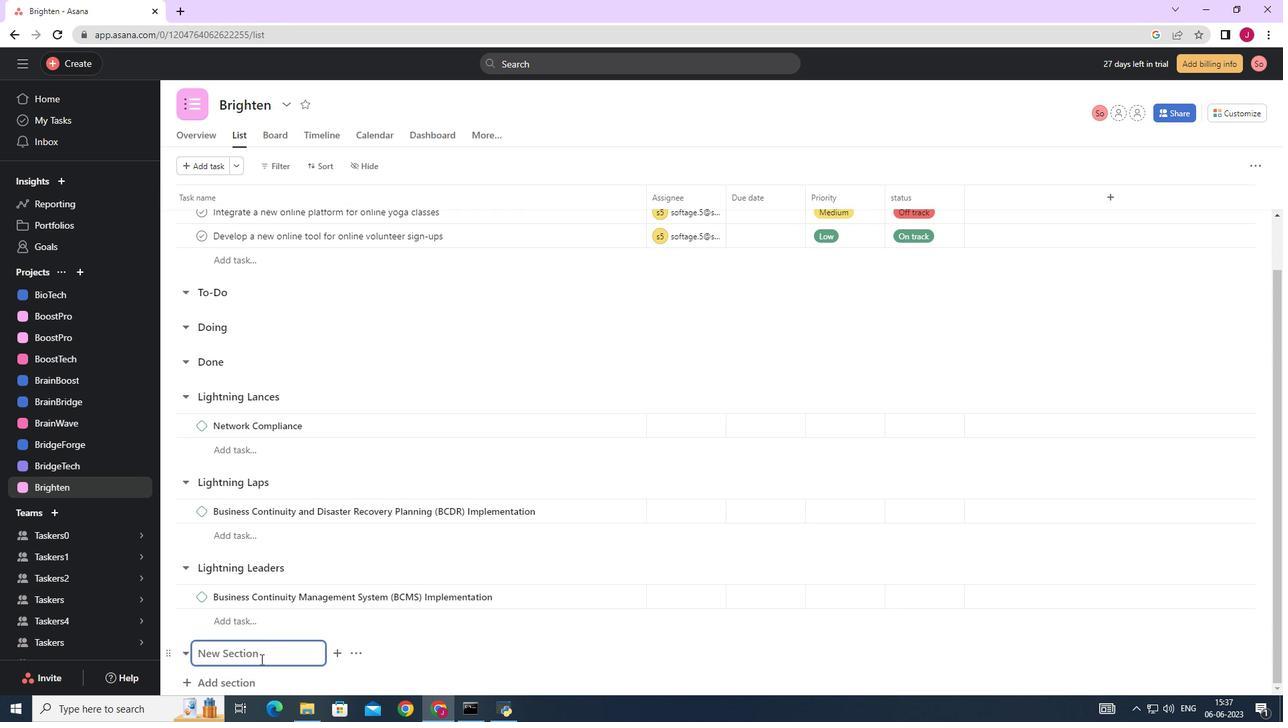 
Action: Mouse pressed left at (266, 654)
Screenshot: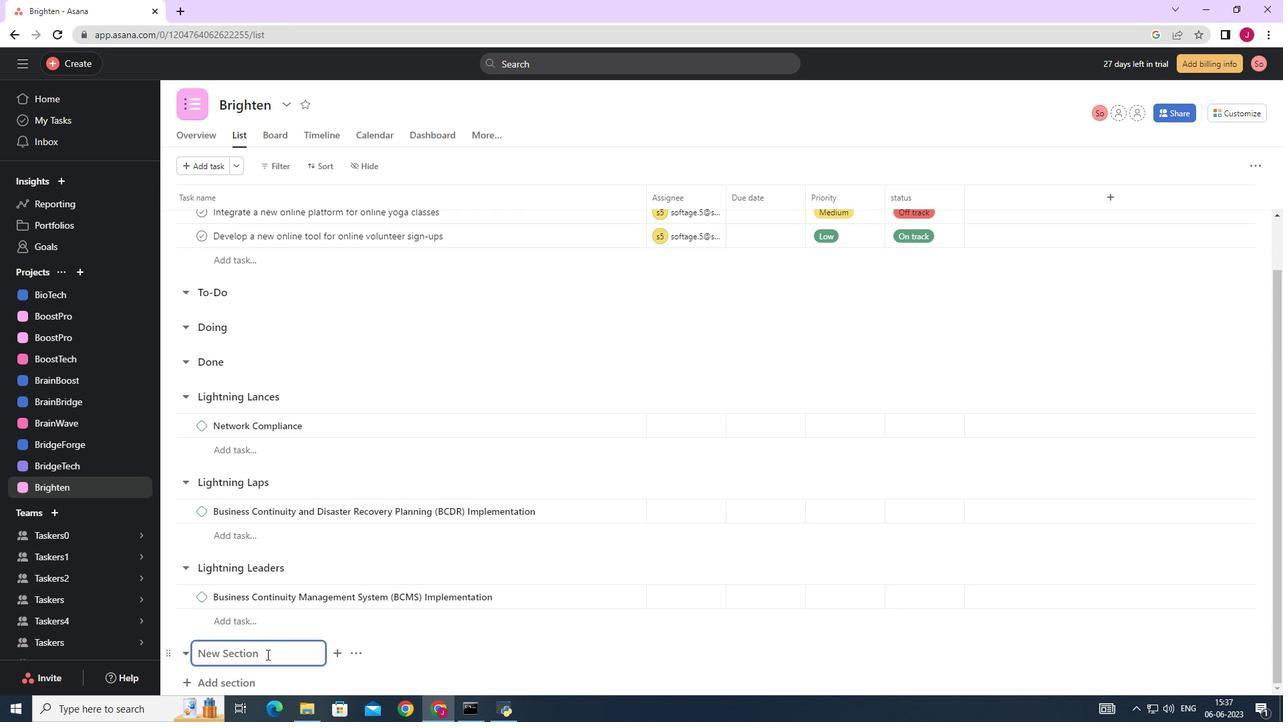 
Action: Key pressed <Key.caps_lock>L<Key.caps_lock>ightning<Key.space><Key.caps_lock>S<Key.caps_lock>trike<Key.enter><Key.caps_lock>ISO<Key.space>27001<Key.space><Key.caps_lock>c<Key.caps_lock><Key.backspace><Key.caps_lock>c<Key.backspace><Key.caps_lock>C<Key.caps_lock>ertification<Key.space>
Screenshot: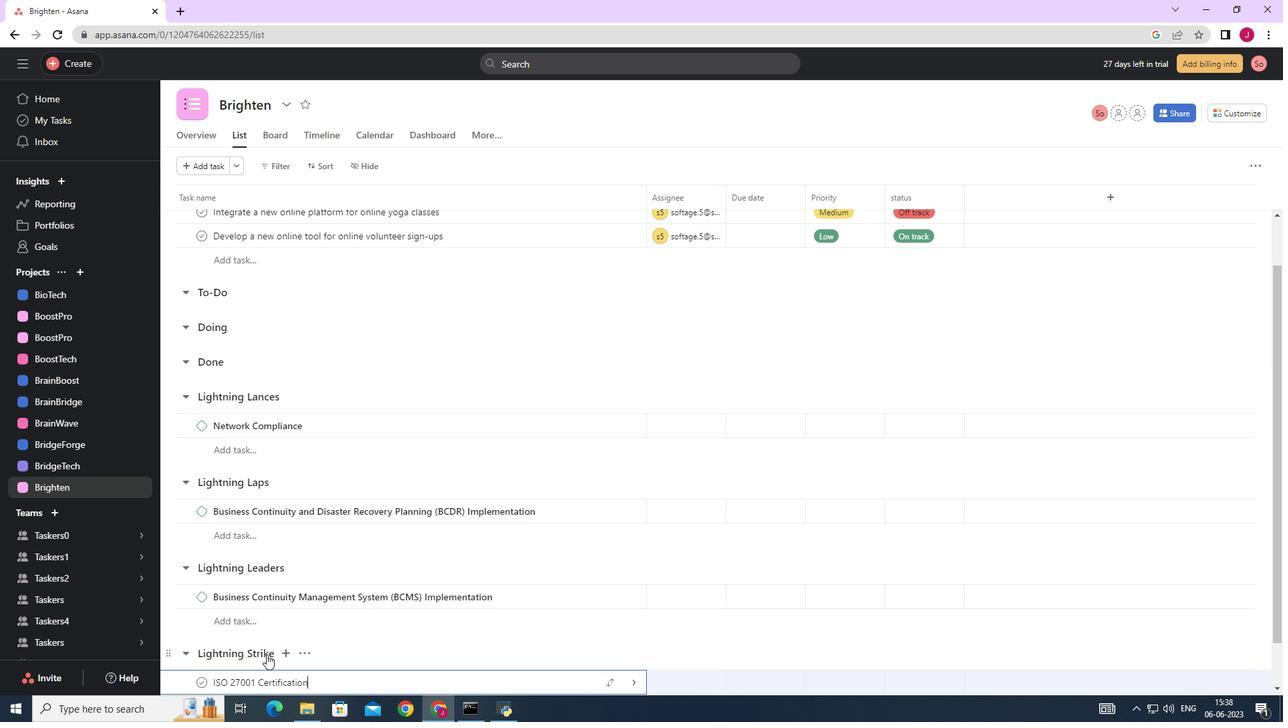 
Action: Mouse moved to (457, 634)
Screenshot: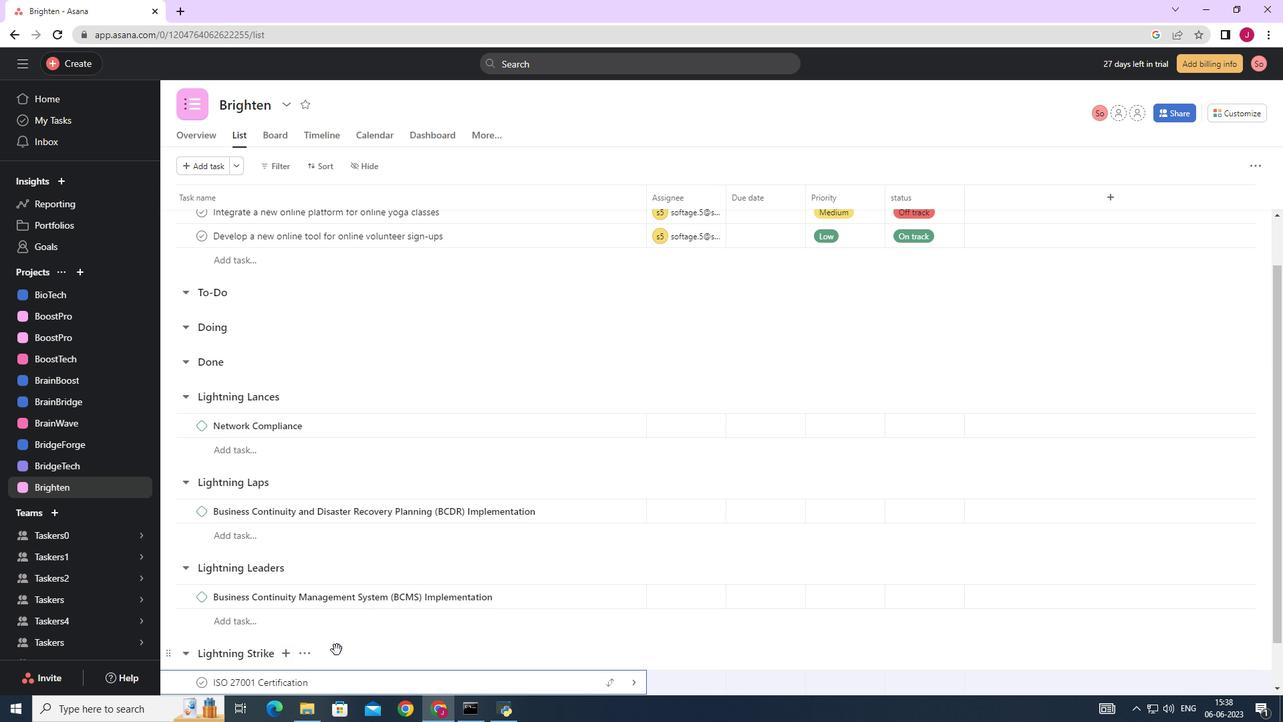 
Action: Mouse scrolled (457, 633) with delta (0, 0)
Screenshot: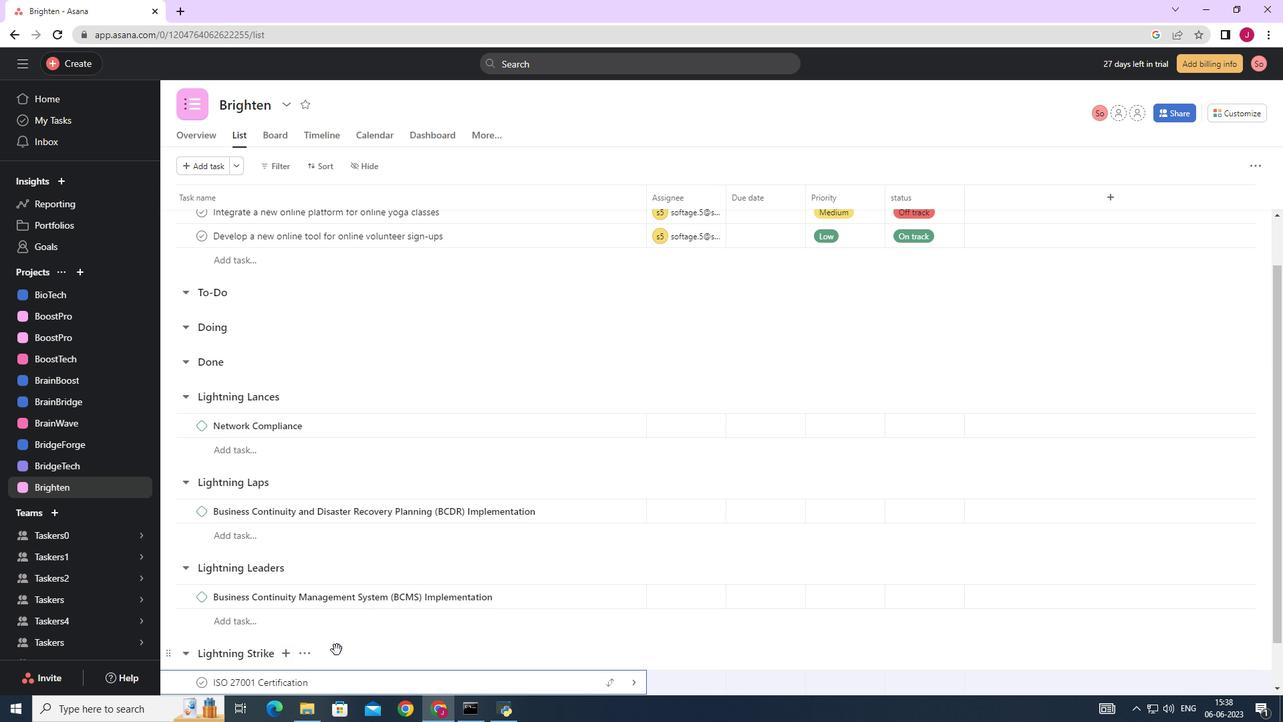 
Action: Mouse scrolled (457, 633) with delta (0, 0)
Screenshot: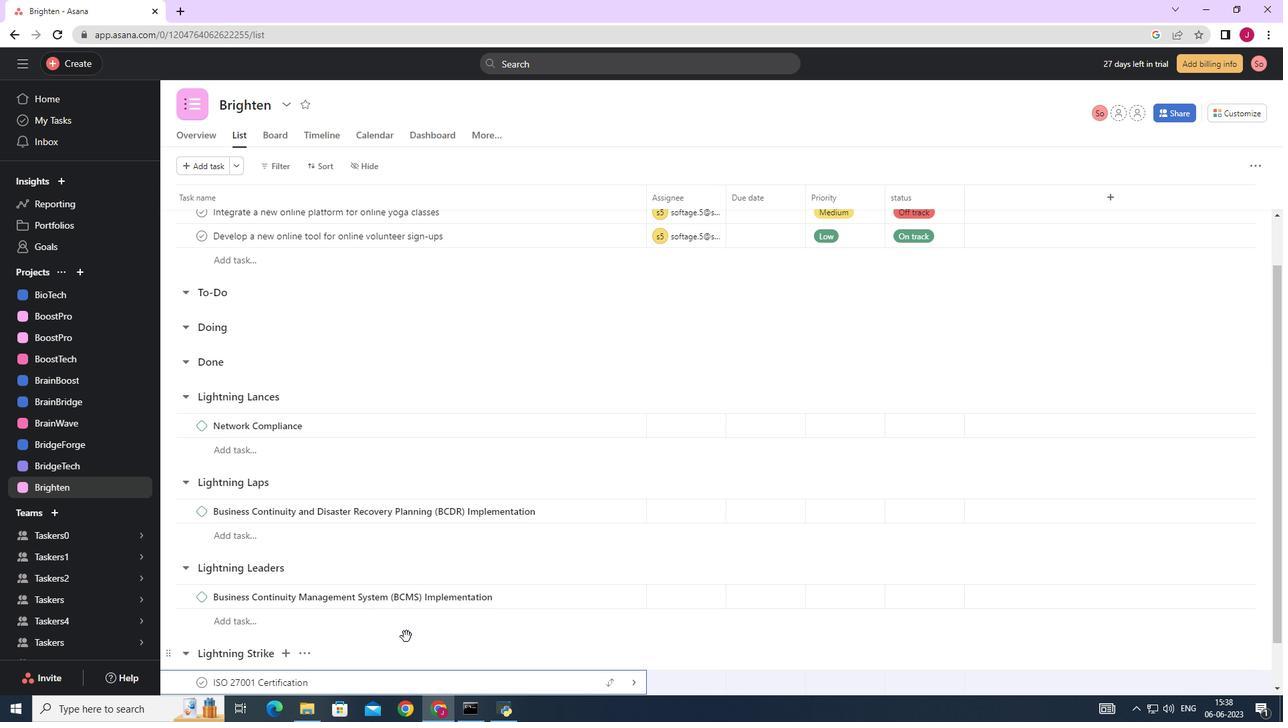 
Action: Mouse scrolled (457, 633) with delta (0, 0)
Screenshot: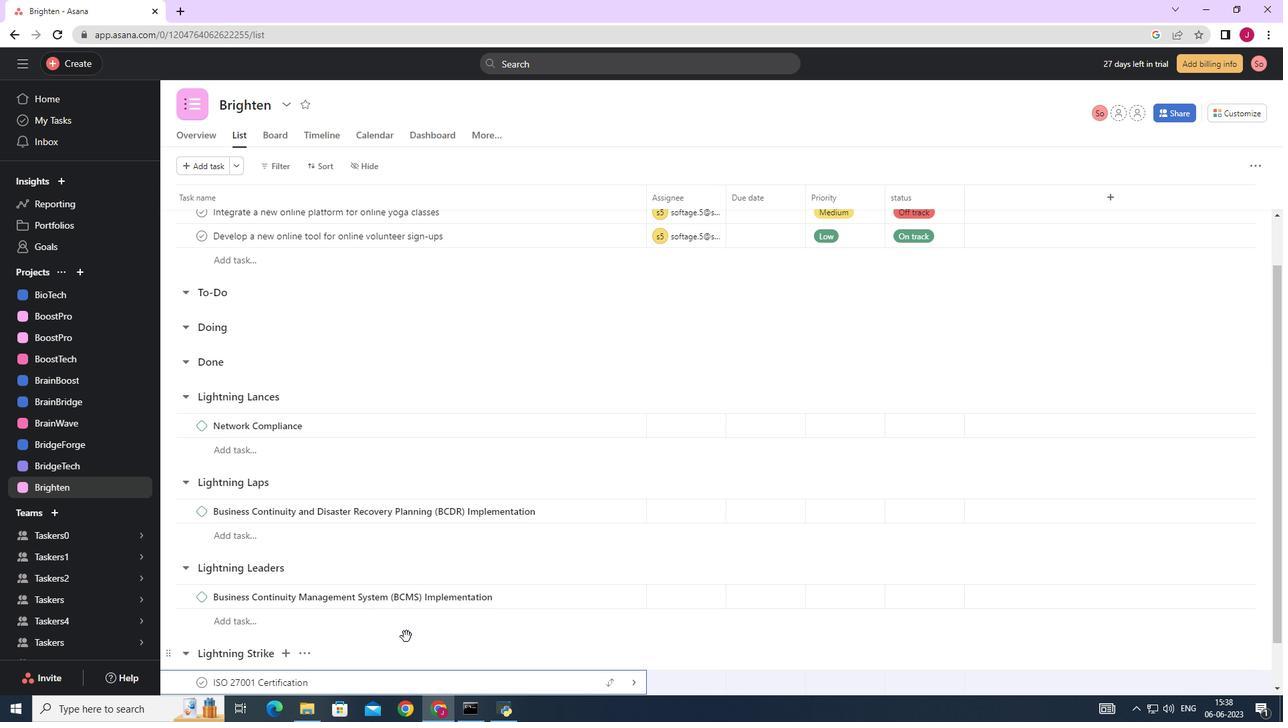 
Action: Mouse scrolled (457, 633) with delta (0, 0)
Screenshot: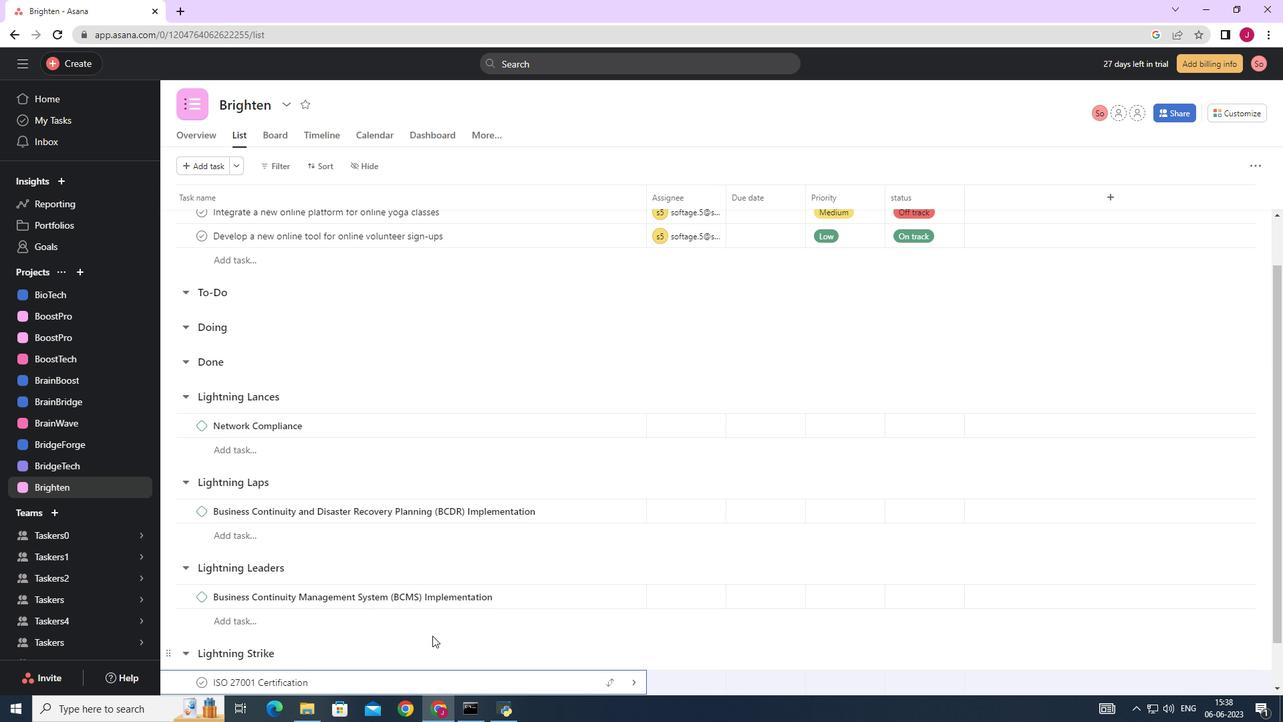 
Action: Mouse scrolled (457, 633) with delta (0, 0)
Screenshot: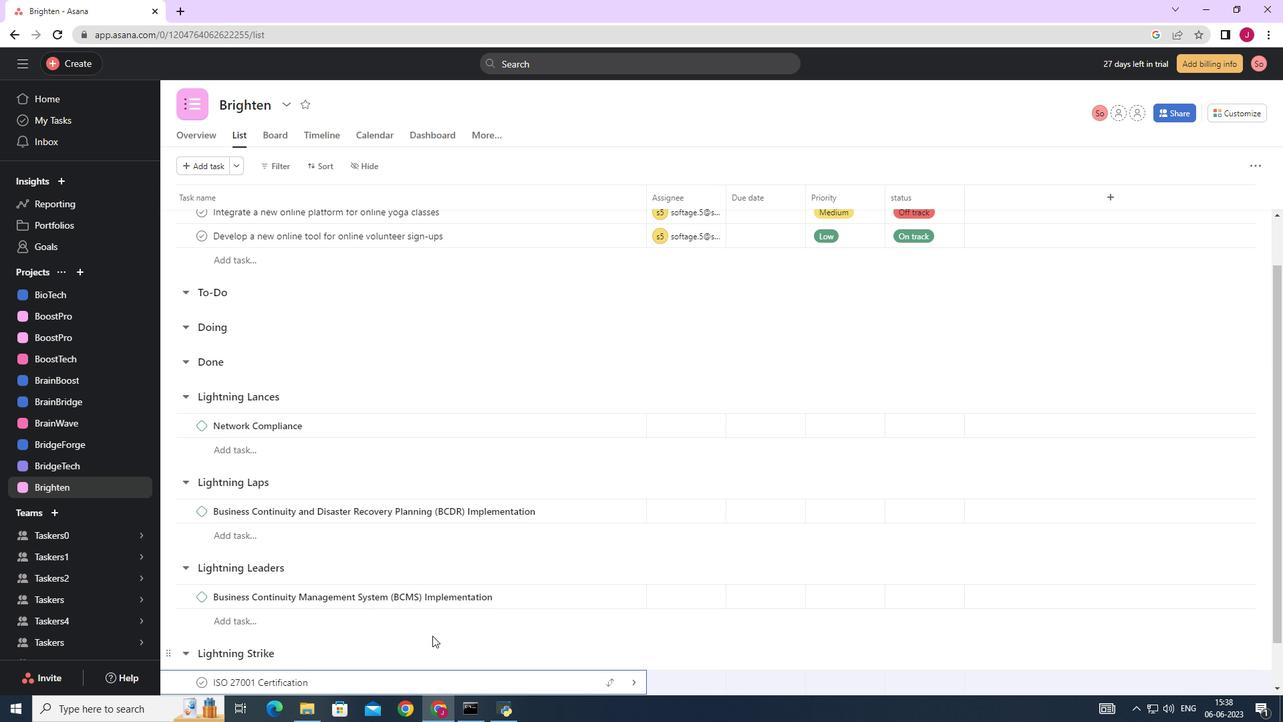 
Action: Mouse scrolled (457, 633) with delta (0, 0)
Screenshot: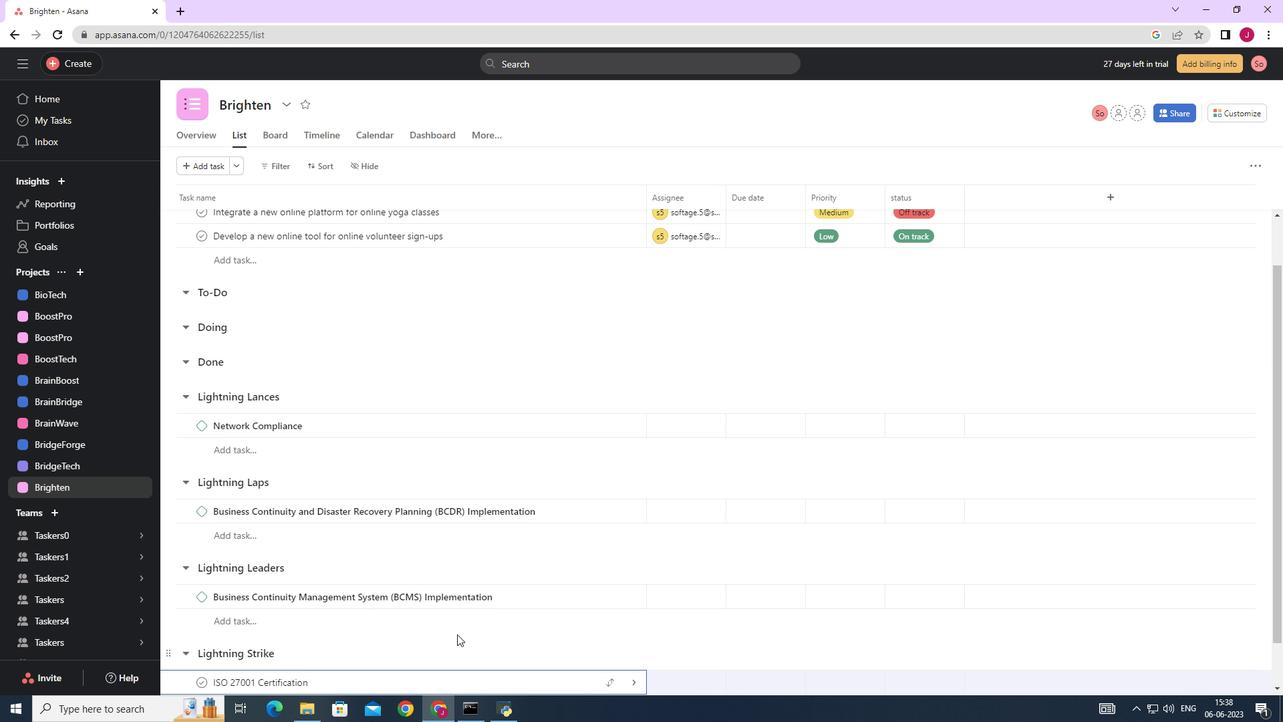 
Action: Mouse moved to (633, 628)
Screenshot: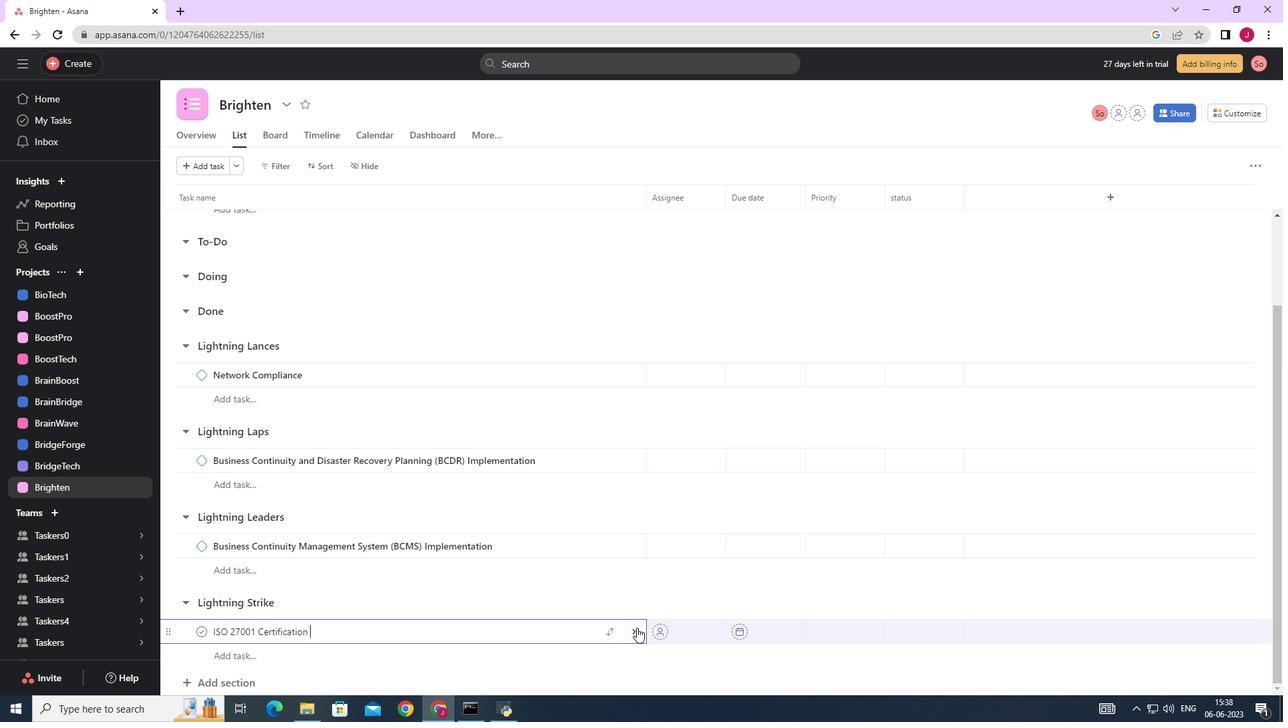 
Action: Mouse pressed left at (633, 628)
Screenshot: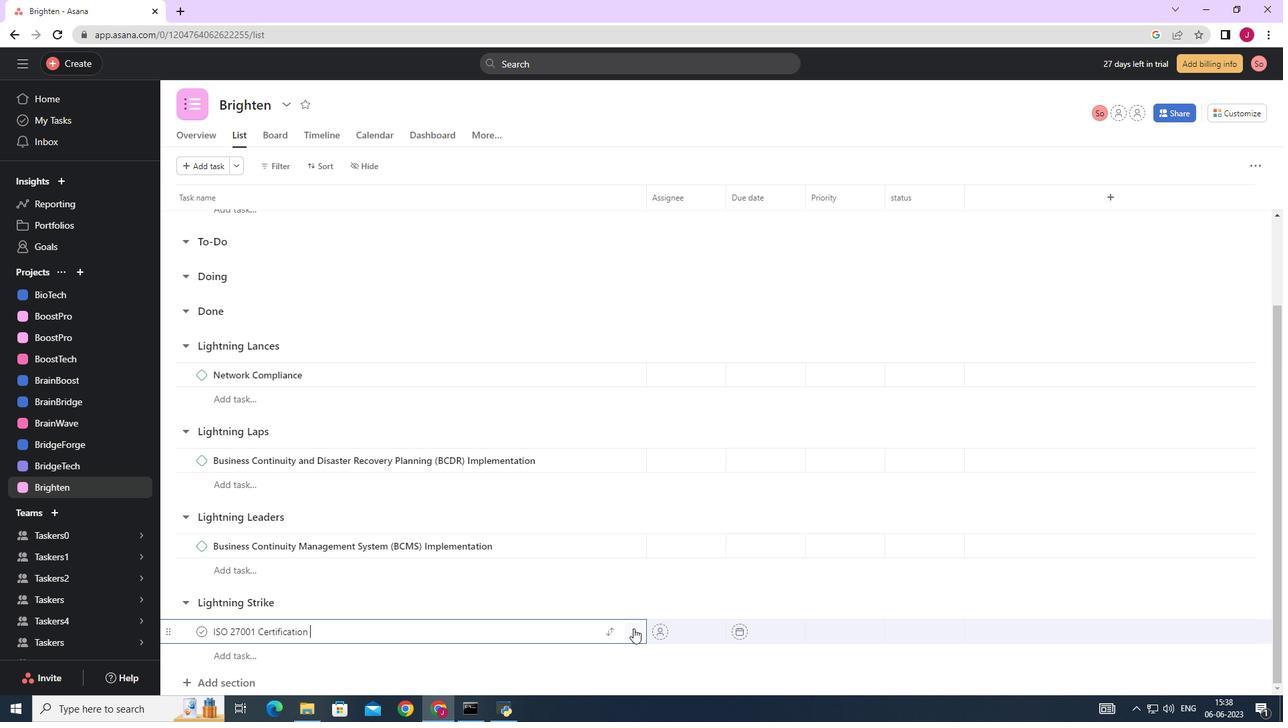 
Action: Mouse moved to (1226, 164)
Screenshot: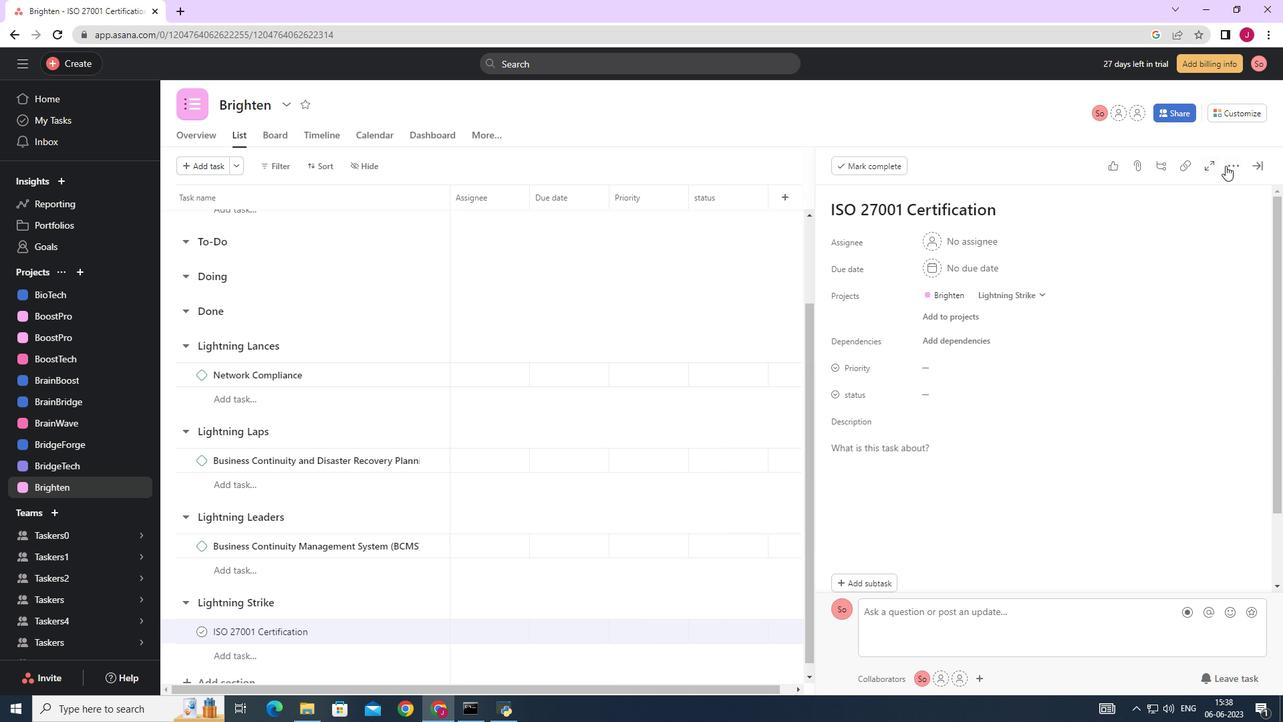
Action: Mouse pressed left at (1226, 164)
Screenshot: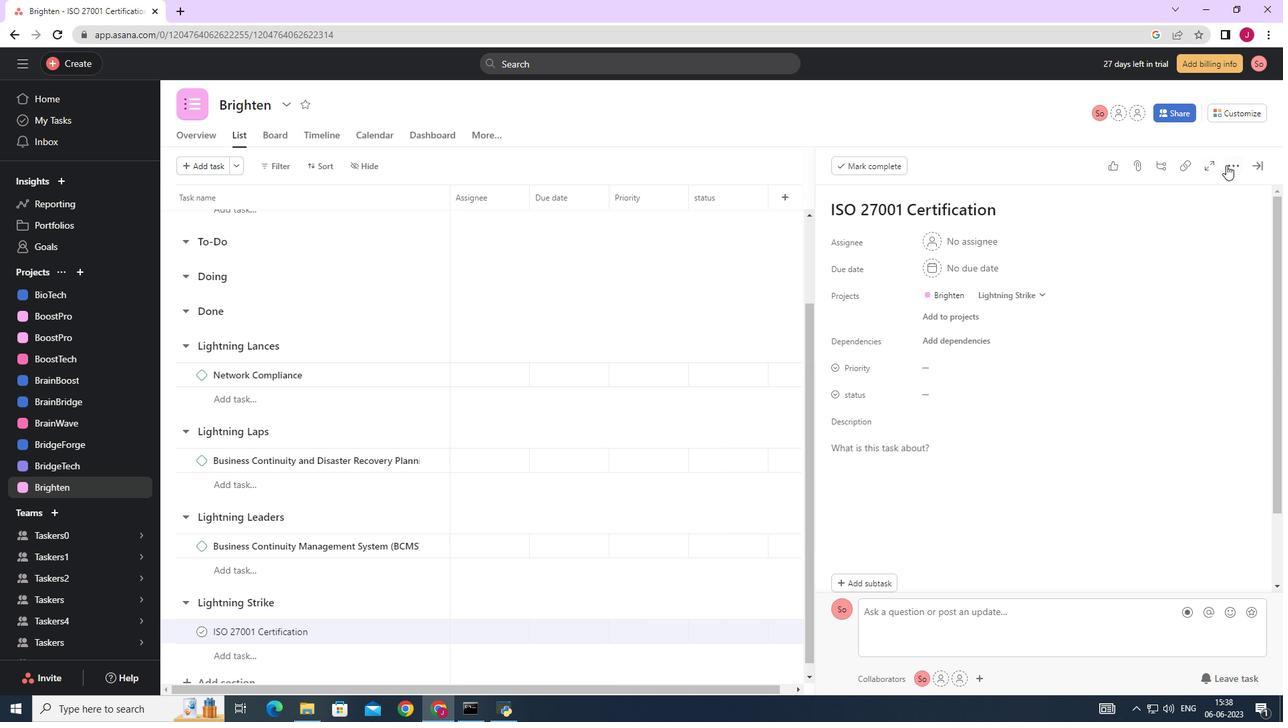
Action: Mouse moved to (1115, 215)
Screenshot: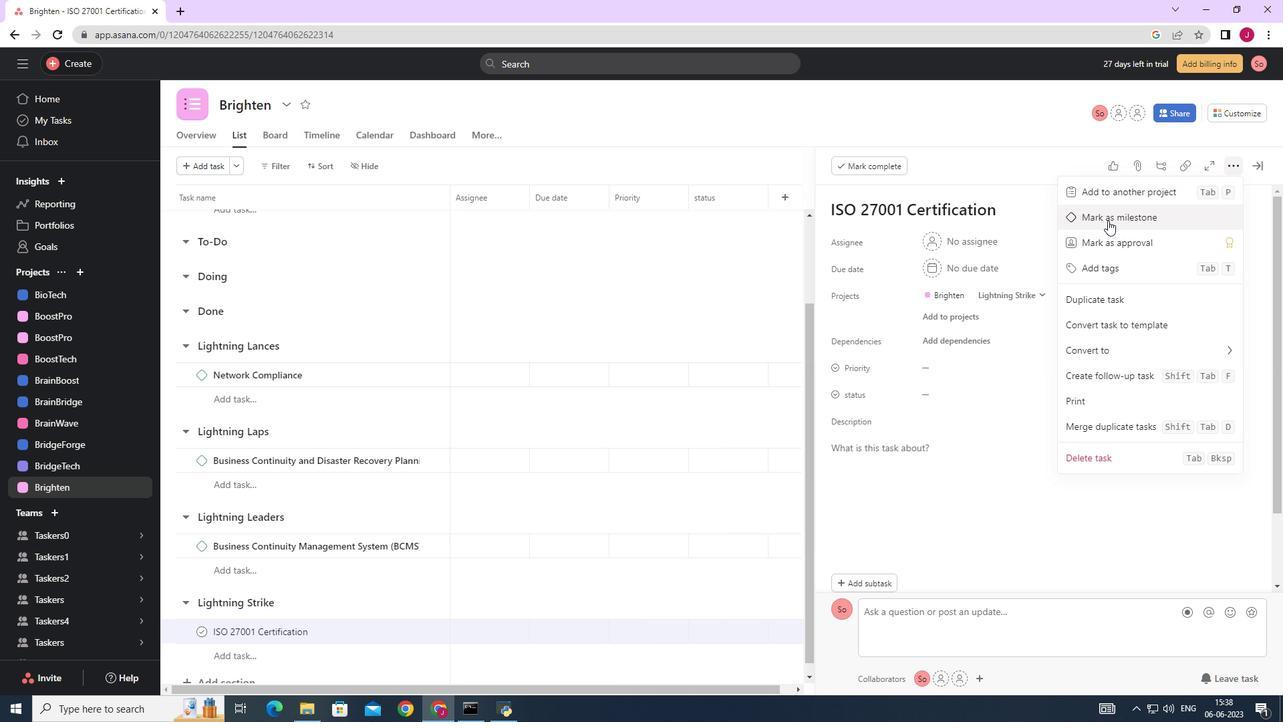 
Action: Mouse pressed left at (1115, 215)
Screenshot: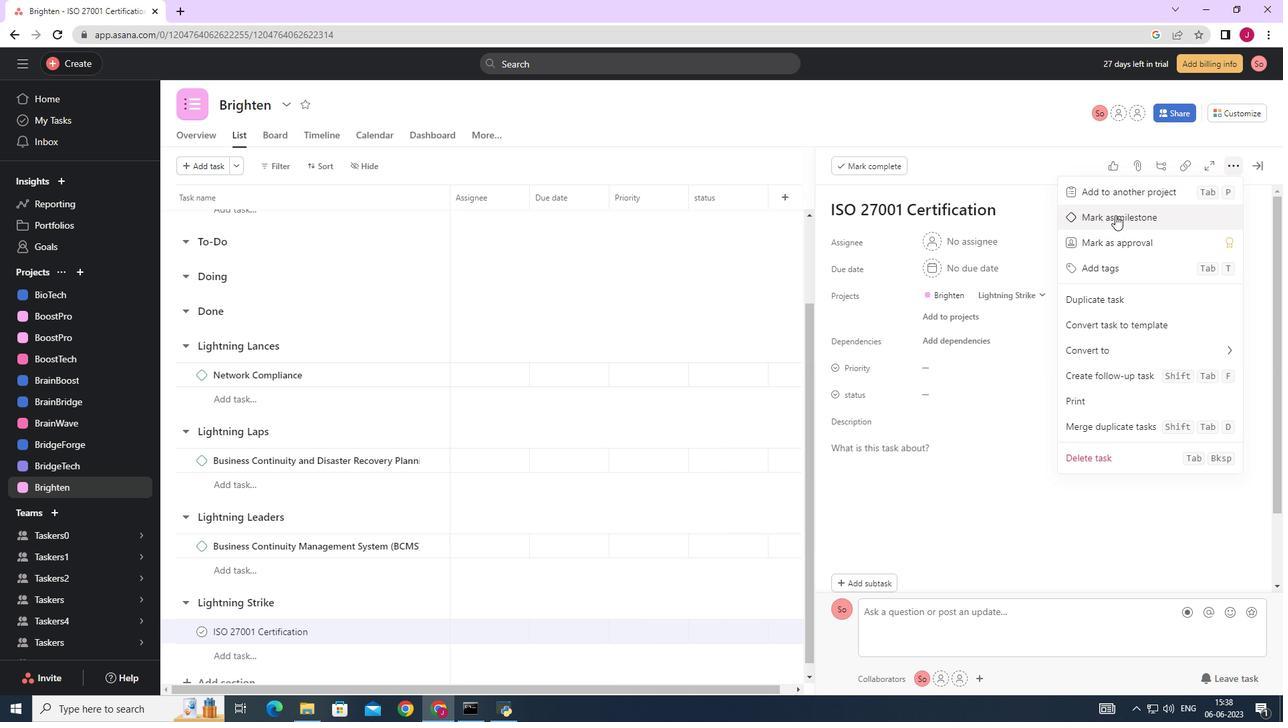 
Action: Mouse moved to (1260, 167)
Screenshot: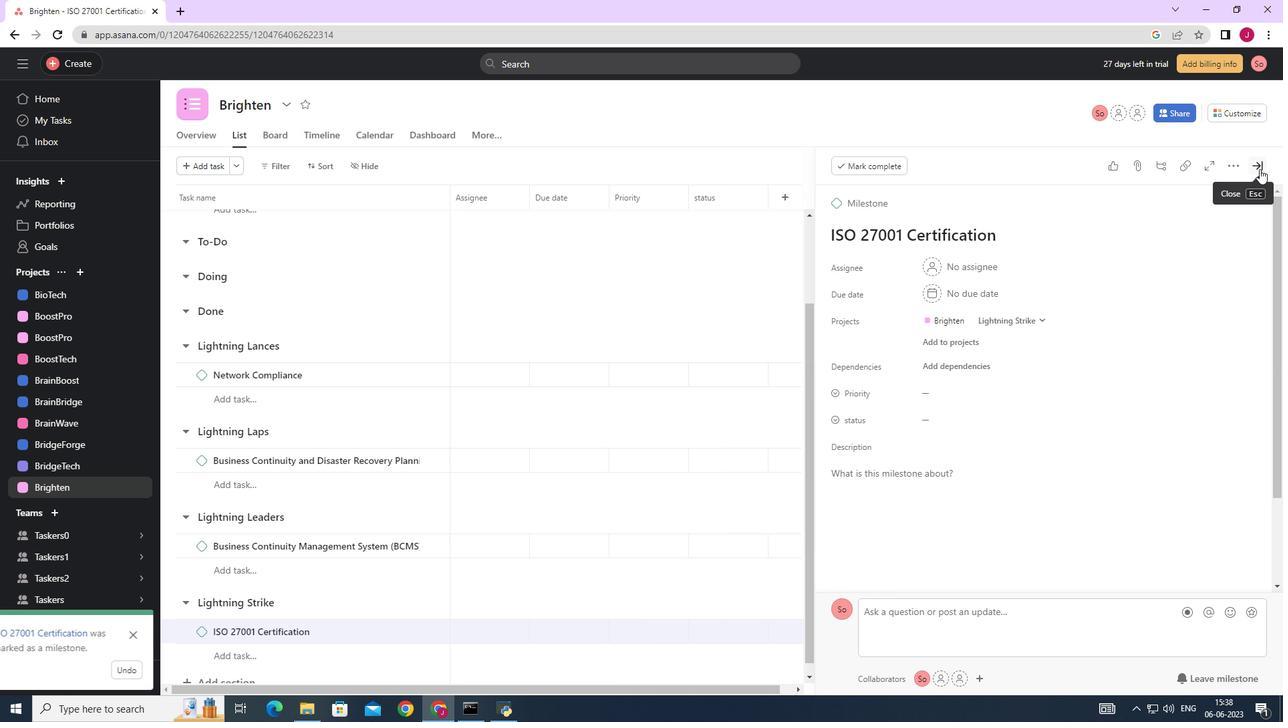 
Action: Mouse pressed left at (1260, 167)
Screenshot: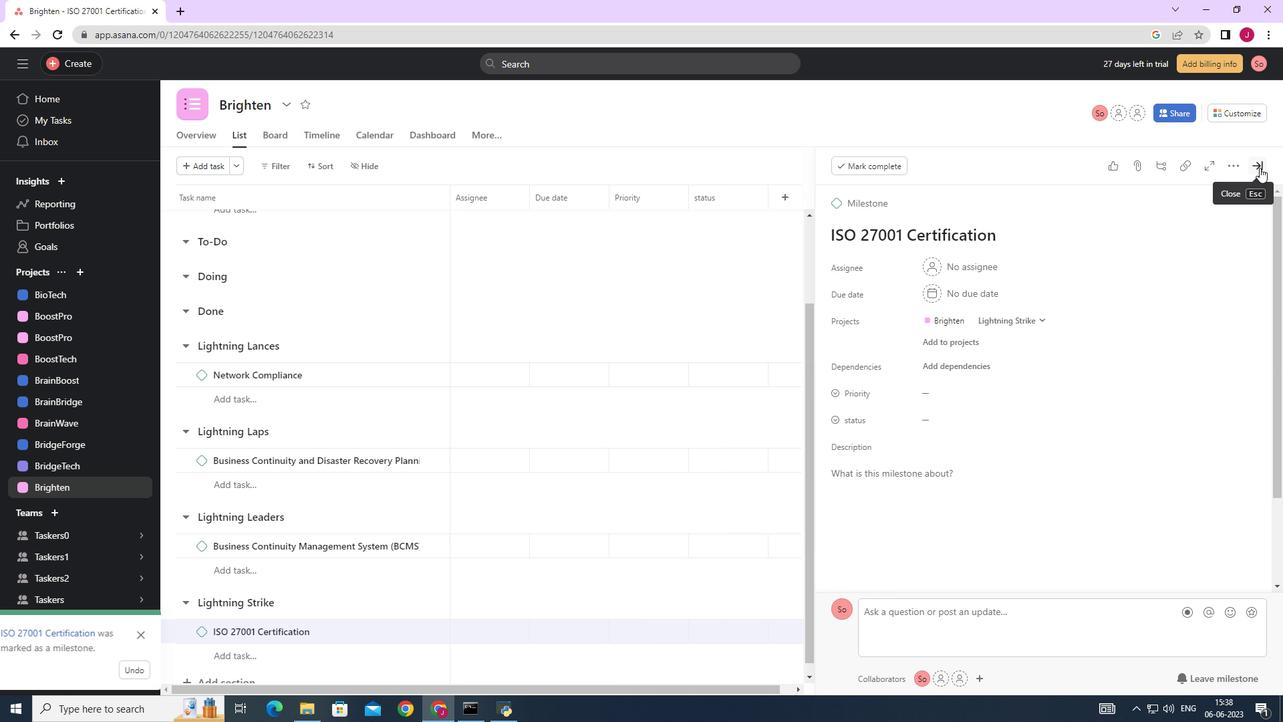 
Action: Mouse moved to (730, 383)
Screenshot: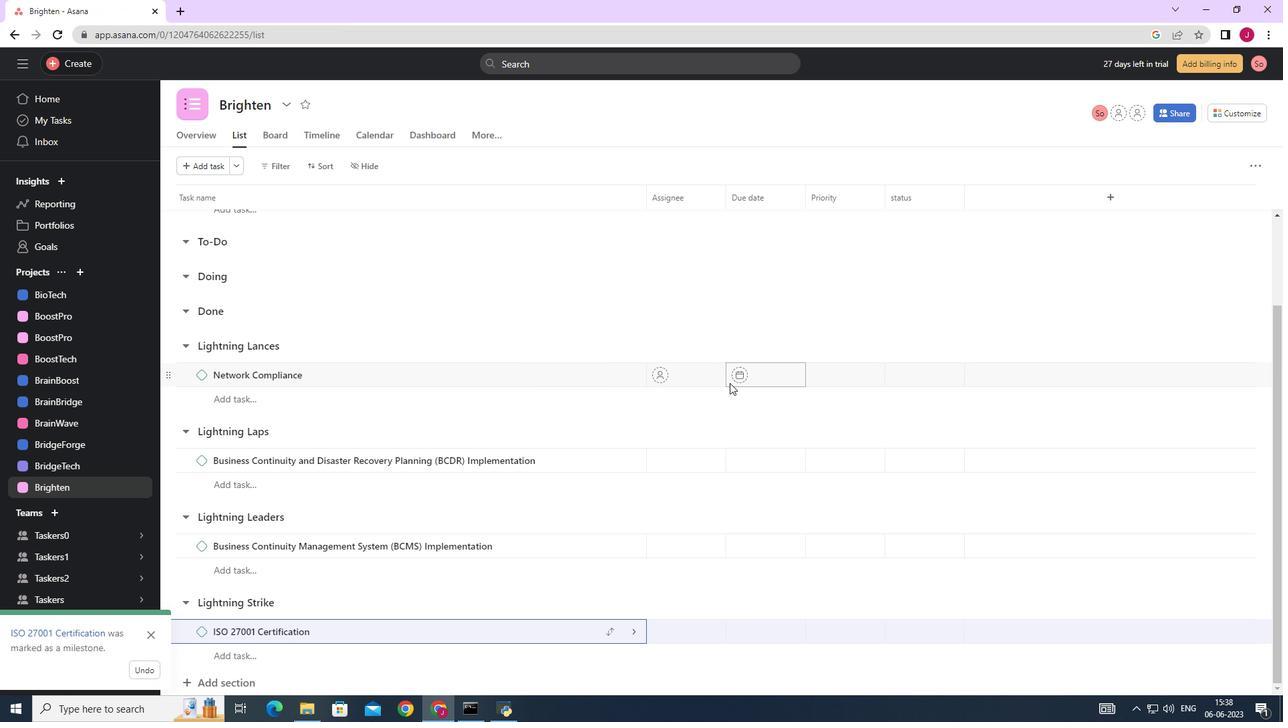 
